 Task: Find connections with filter location Bijeljina with filter topic #futurewith filter profile language German with filter current company Fincare Small Finance Bank with filter school Tamilnadu College of Engineering with filter industry Abrasives and Nonmetallic Minerals Manufacturing with filter service category User Experience Design with filter keywords title Drafter
Action: Mouse moved to (433, 158)
Screenshot: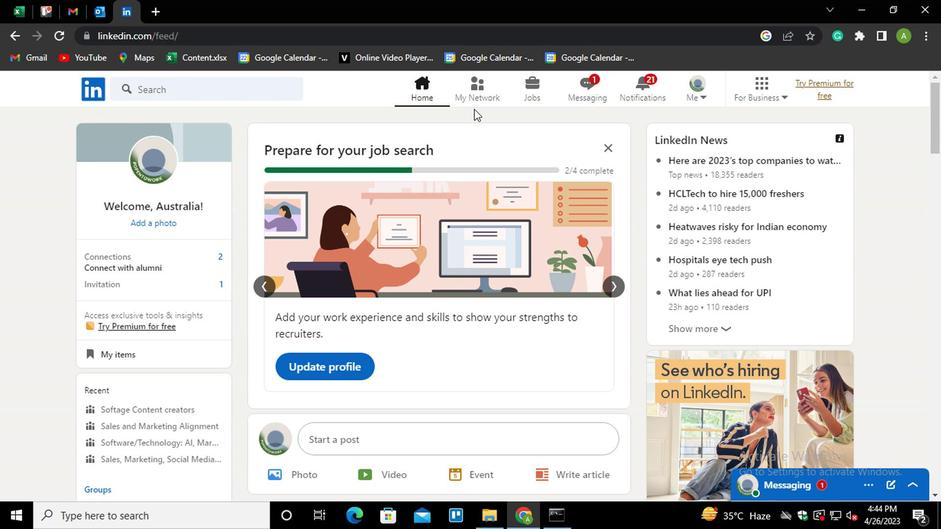 
Action: Mouse pressed left at (433, 158)
Screenshot: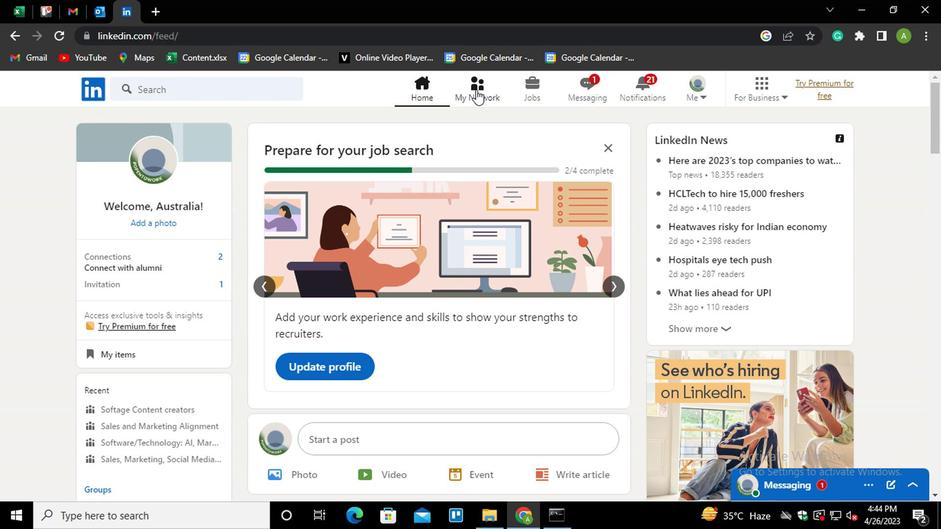 
Action: Mouse moved to (183, 210)
Screenshot: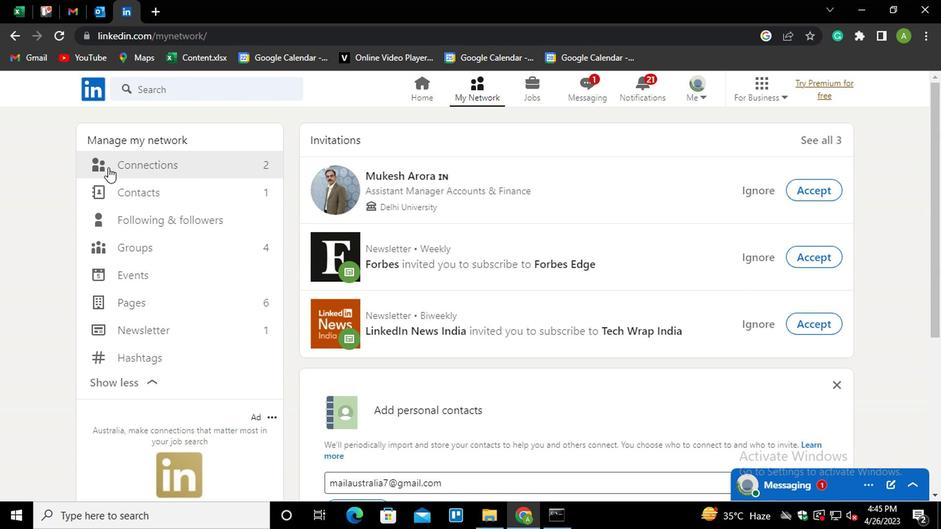 
Action: Mouse pressed left at (183, 210)
Screenshot: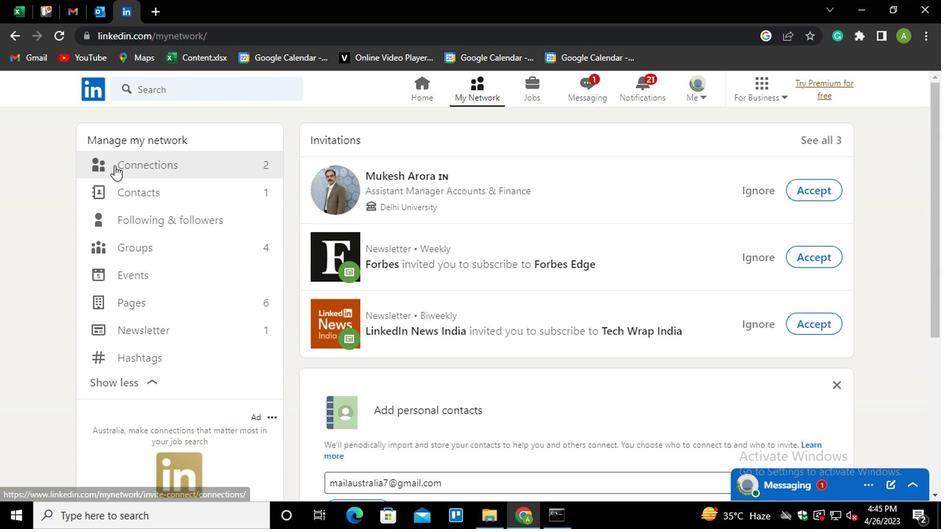 
Action: Mouse moved to (485, 212)
Screenshot: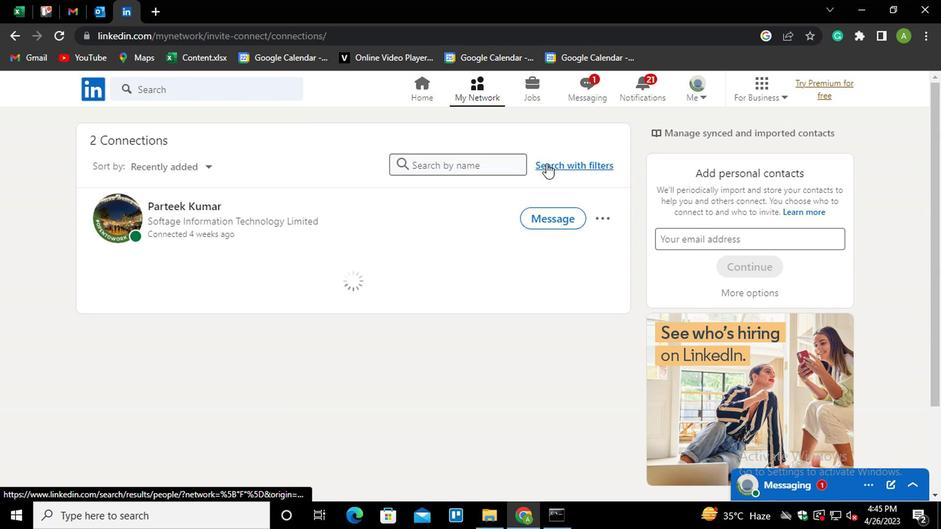 
Action: Mouse pressed left at (485, 212)
Screenshot: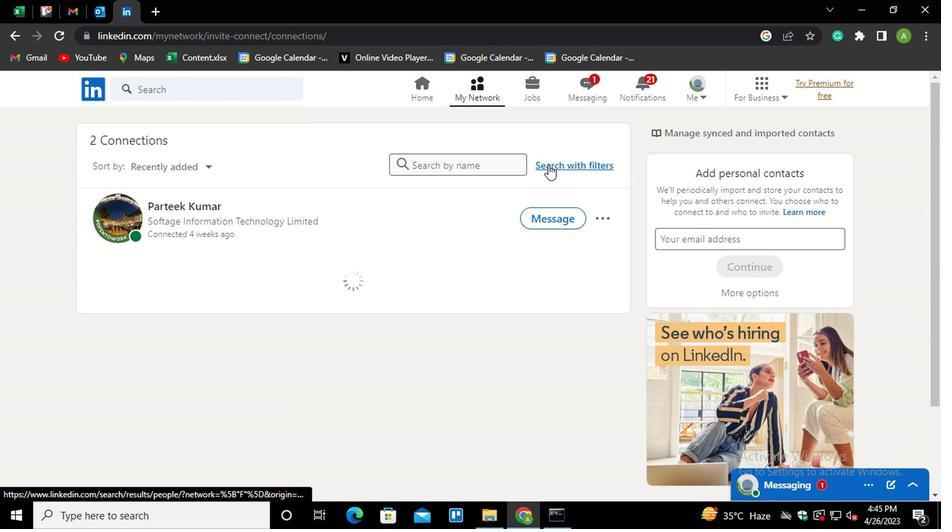
Action: Mouse moved to (425, 182)
Screenshot: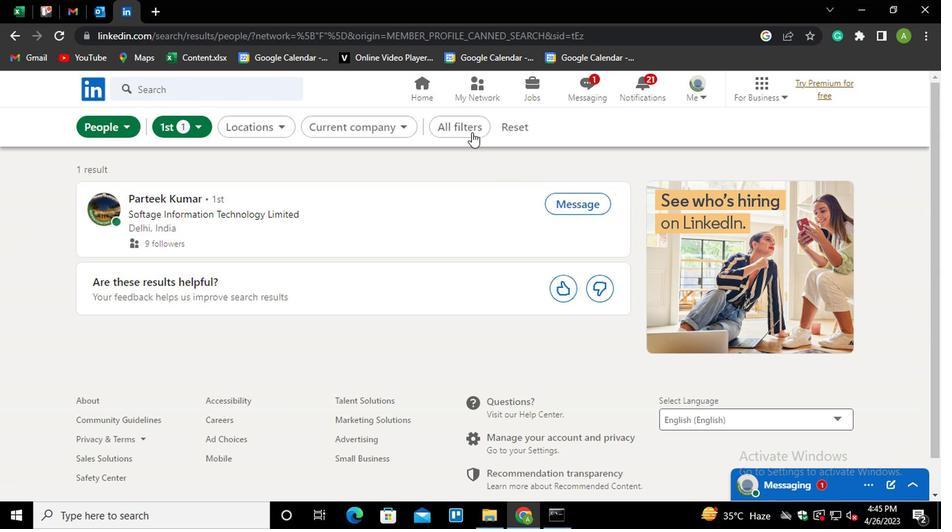 
Action: Mouse pressed left at (425, 182)
Screenshot: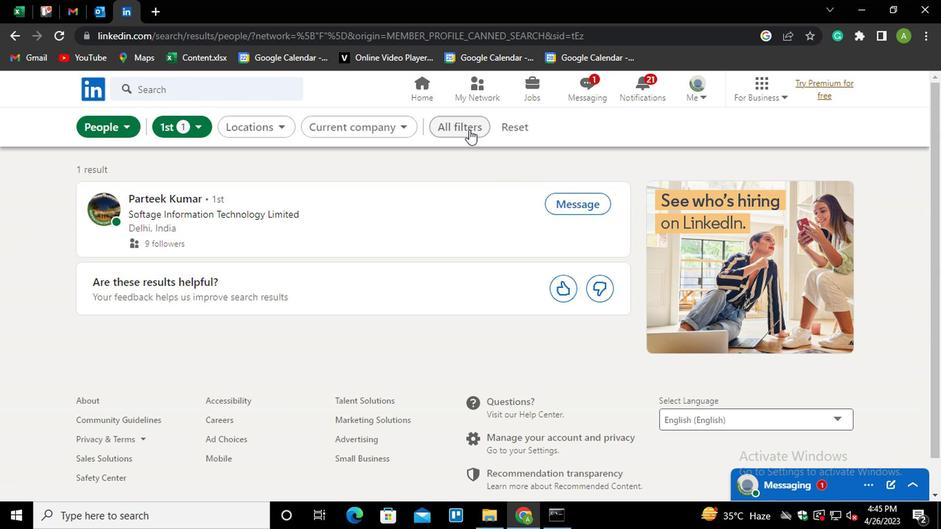
Action: Mouse moved to (606, 278)
Screenshot: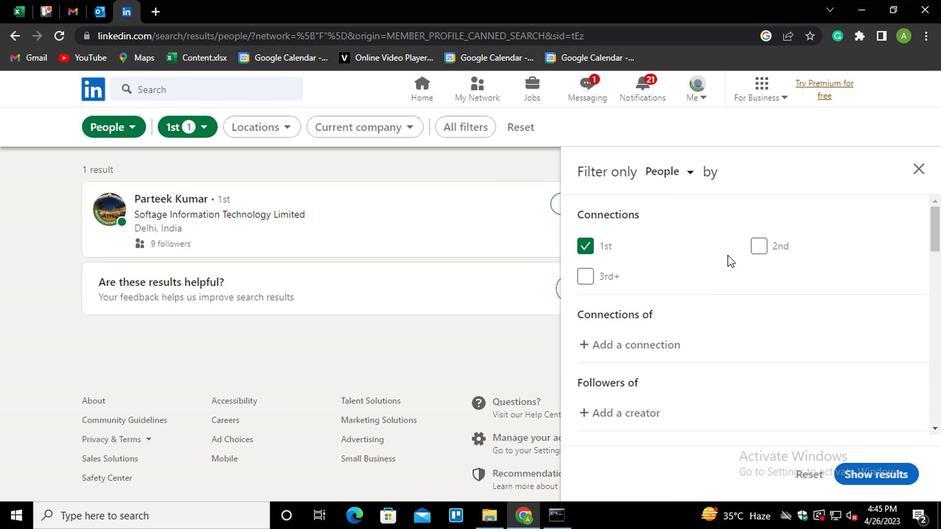 
Action: Mouse scrolled (606, 278) with delta (0, 0)
Screenshot: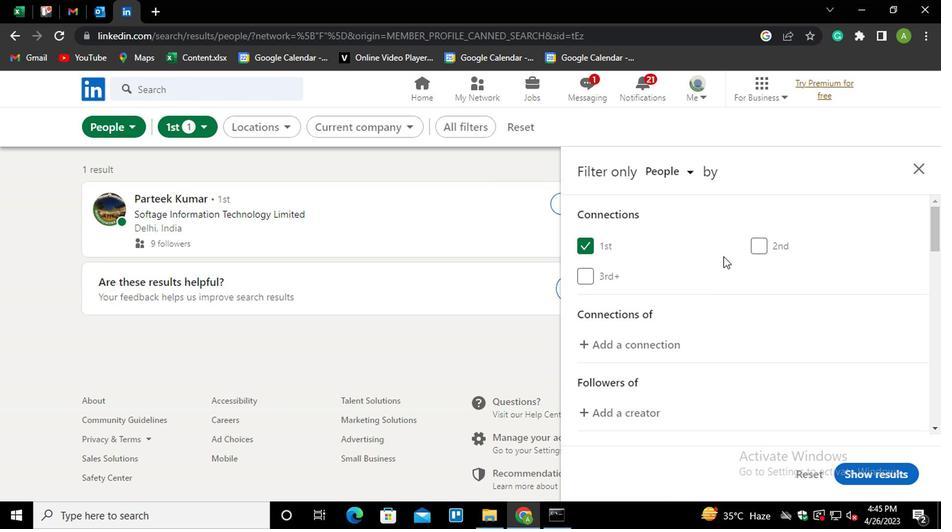 
Action: Mouse scrolled (606, 278) with delta (0, 0)
Screenshot: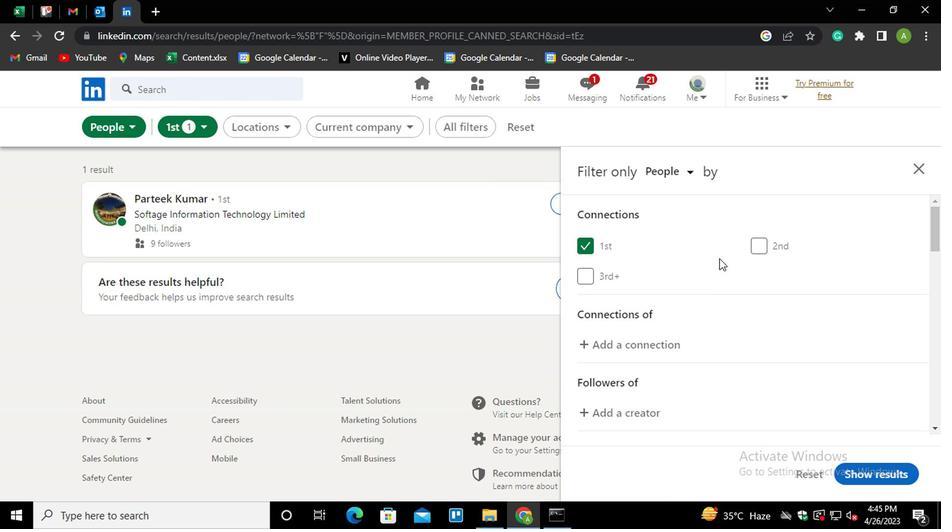 
Action: Mouse moved to (550, 294)
Screenshot: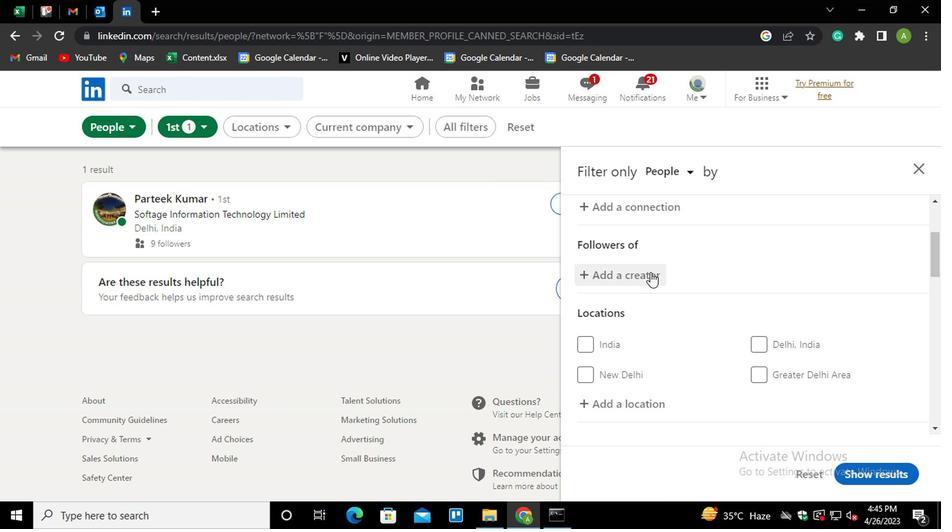
Action: Mouse scrolled (550, 294) with delta (0, 0)
Screenshot: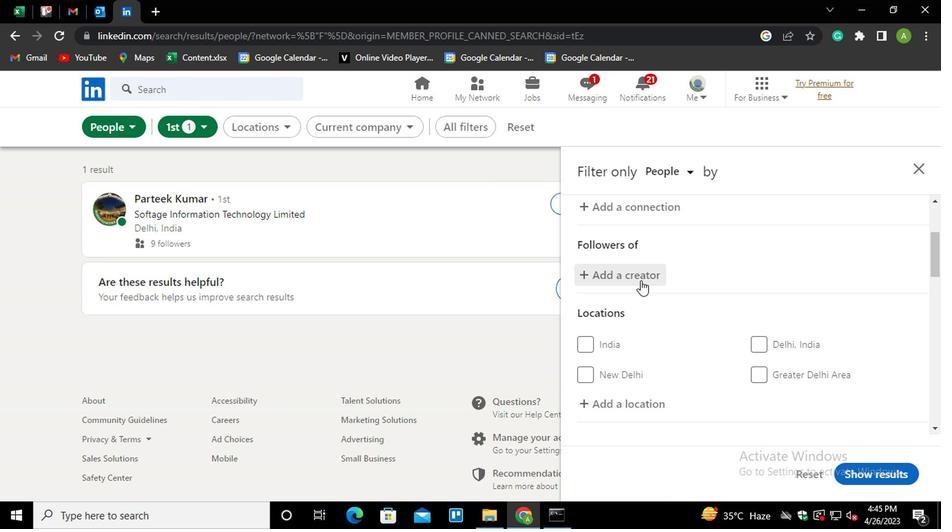 
Action: Mouse moved to (537, 335)
Screenshot: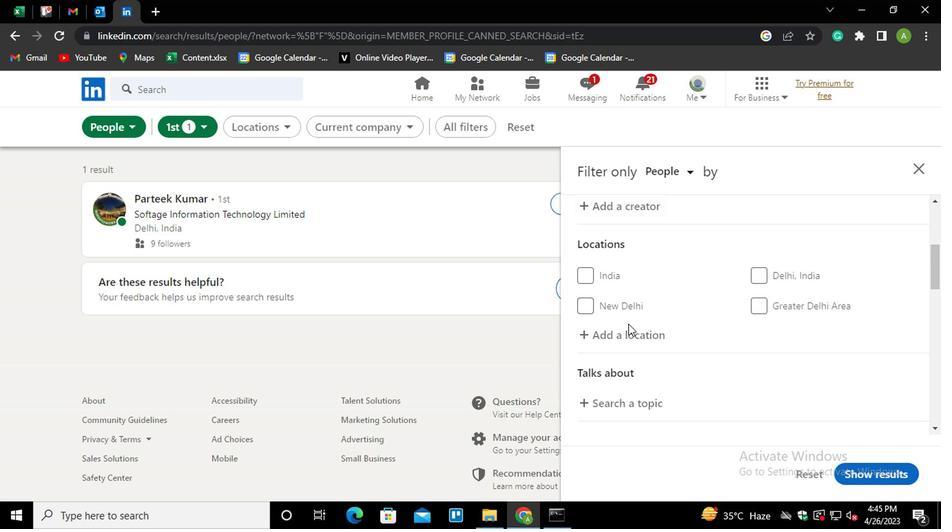 
Action: Mouse pressed left at (537, 335)
Screenshot: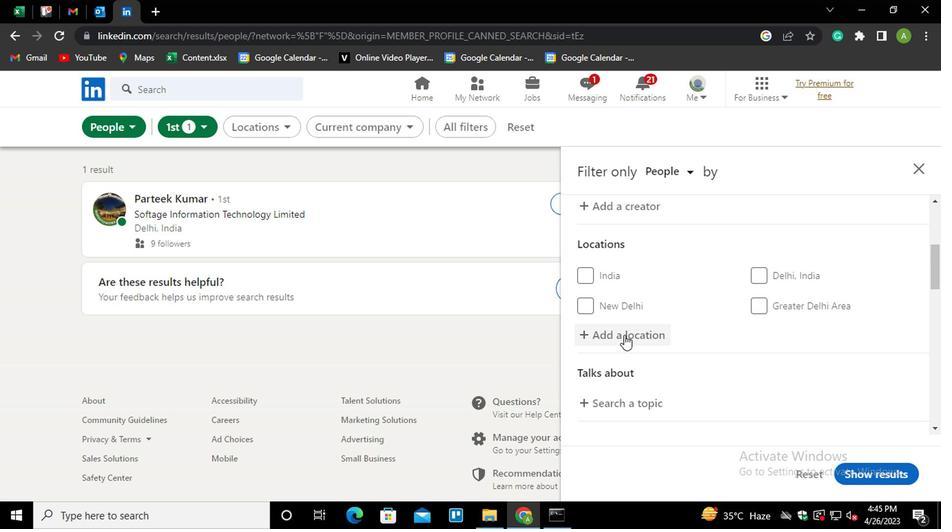 
Action: Mouse moved to (540, 334)
Screenshot: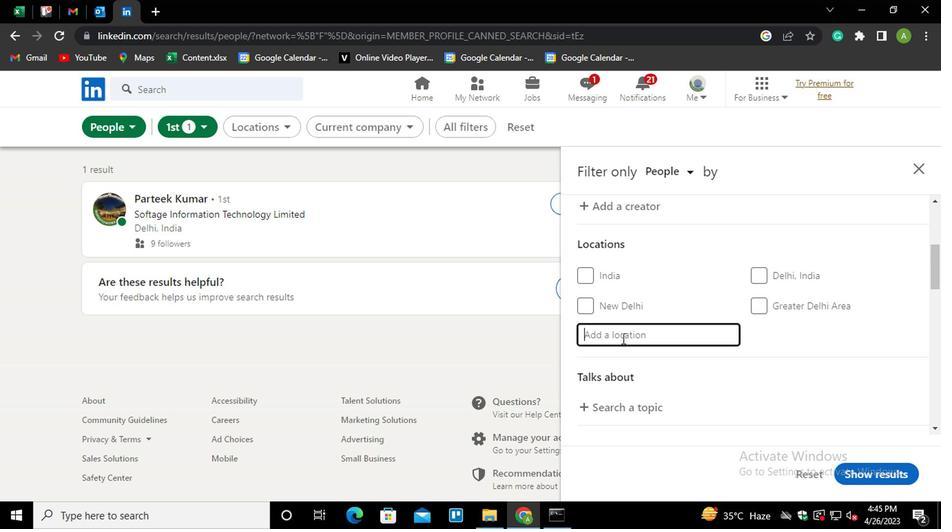 
Action: Mouse pressed left at (540, 334)
Screenshot: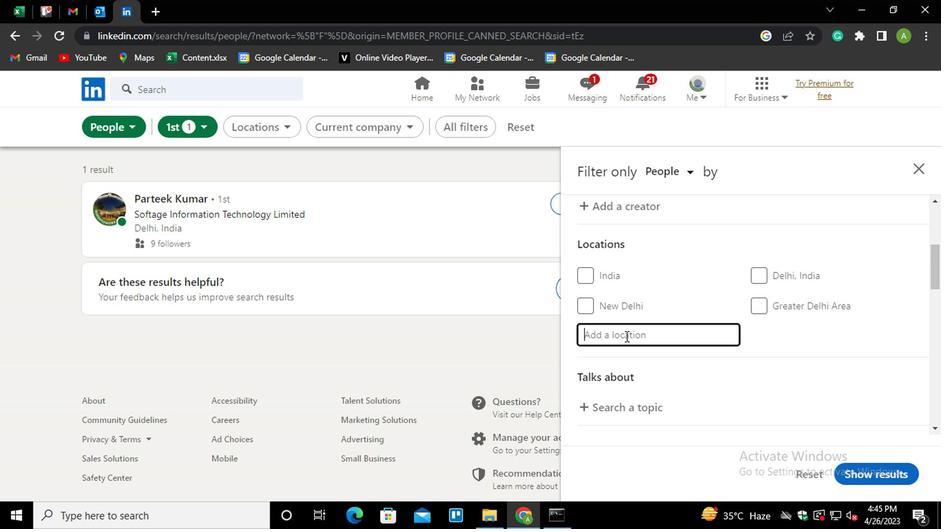 
Action: Key pressed <Key.shift><Key.shift><Key.shift><Key.shift><Key.shift><Key.shift><Key.shift><Key.shift>BIJELJINA<Key.down><Key.enter>
Screenshot: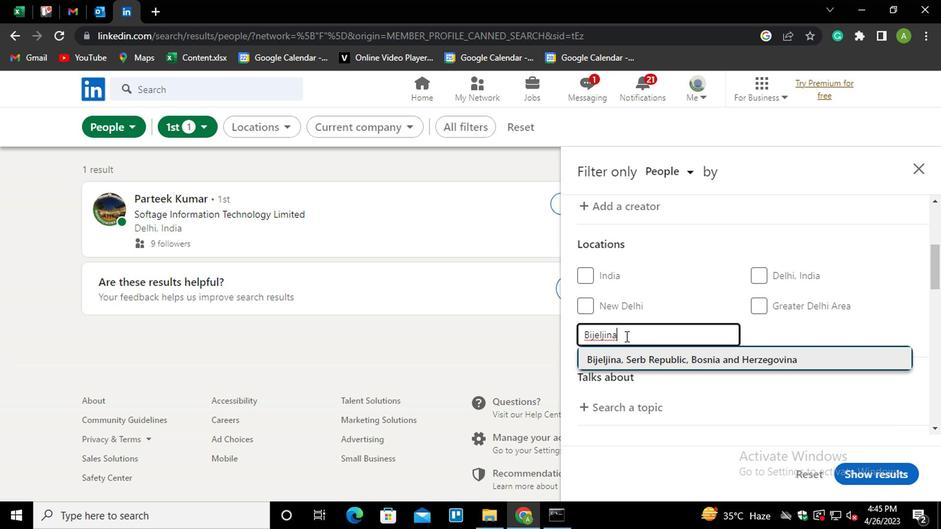
Action: Mouse moved to (556, 336)
Screenshot: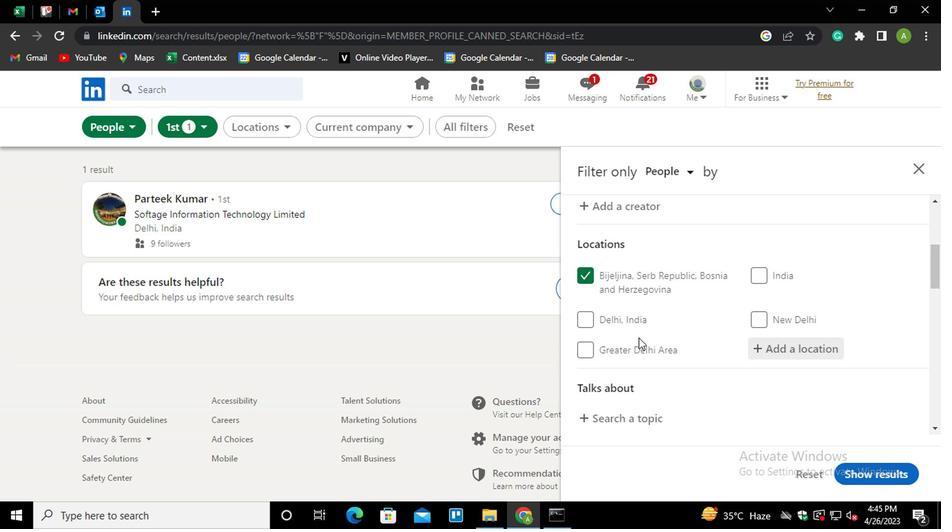 
Action: Mouse scrolled (556, 335) with delta (0, 0)
Screenshot: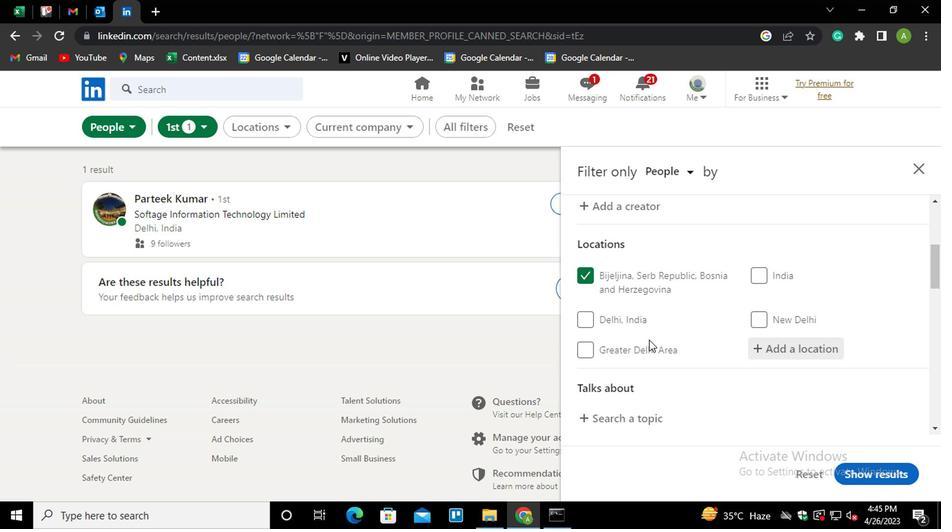 
Action: Mouse scrolled (556, 335) with delta (0, 0)
Screenshot: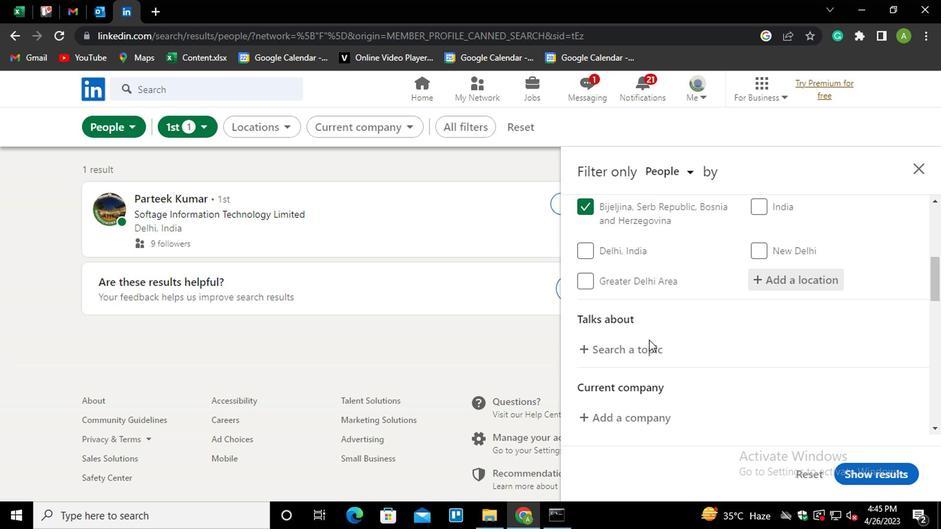 
Action: Mouse moved to (550, 297)
Screenshot: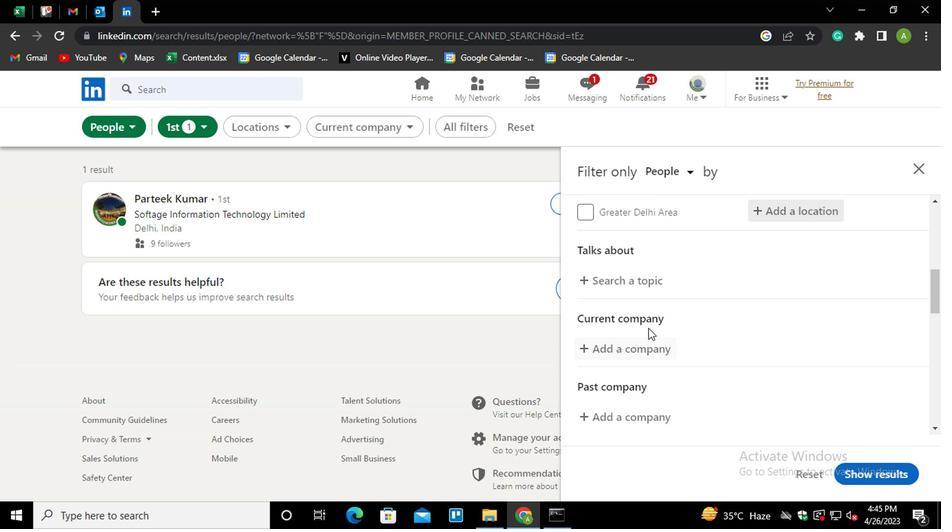 
Action: Mouse pressed left at (550, 297)
Screenshot: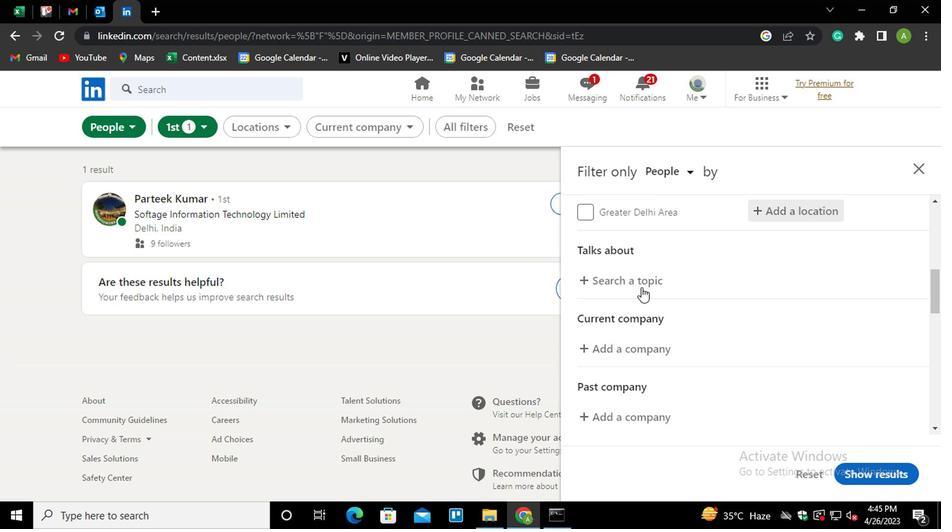 
Action: Mouse moved to (551, 296)
Screenshot: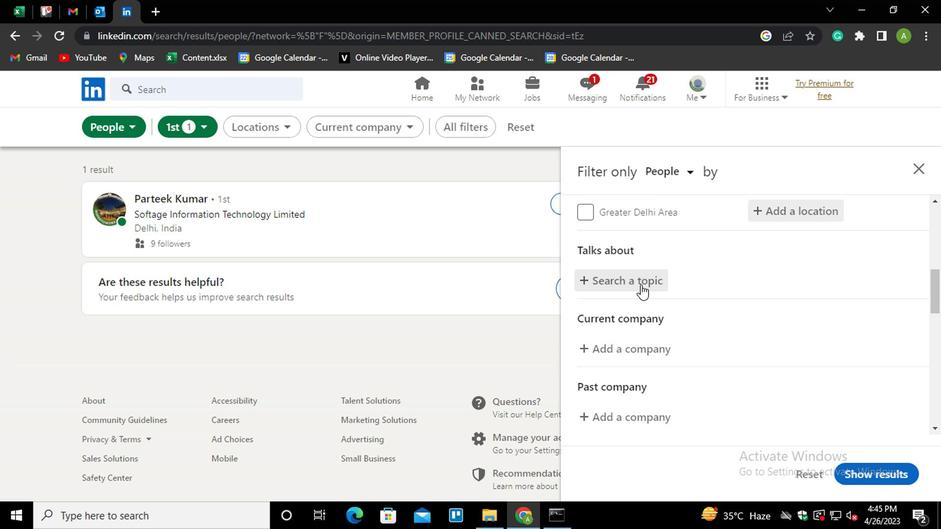 
Action: Key pressed <Key.shift>#FUTURE
Screenshot: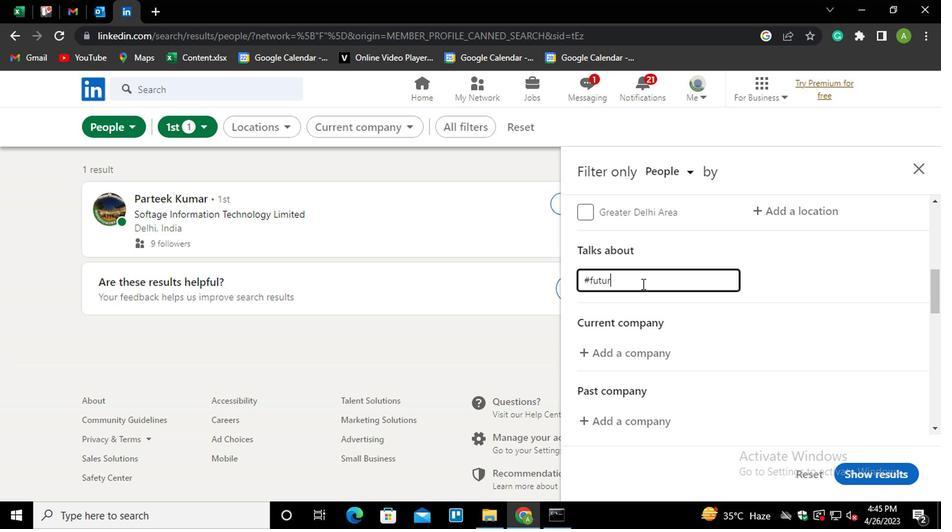 
Action: Mouse moved to (673, 290)
Screenshot: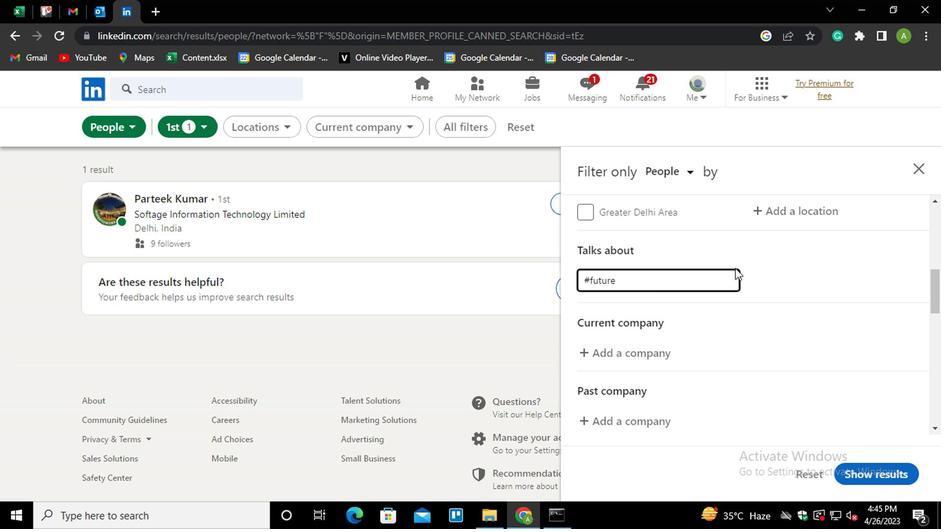 
Action: Mouse pressed left at (673, 290)
Screenshot: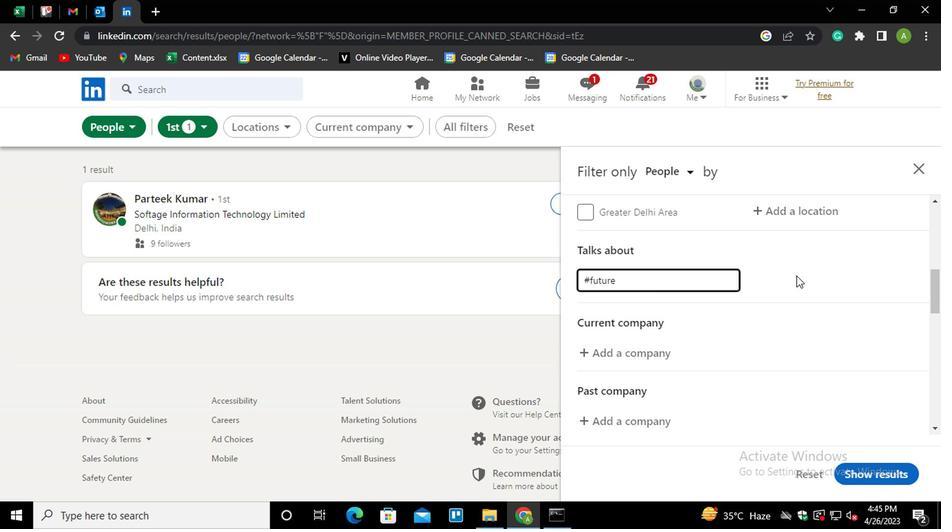 
Action: Mouse moved to (673, 290)
Screenshot: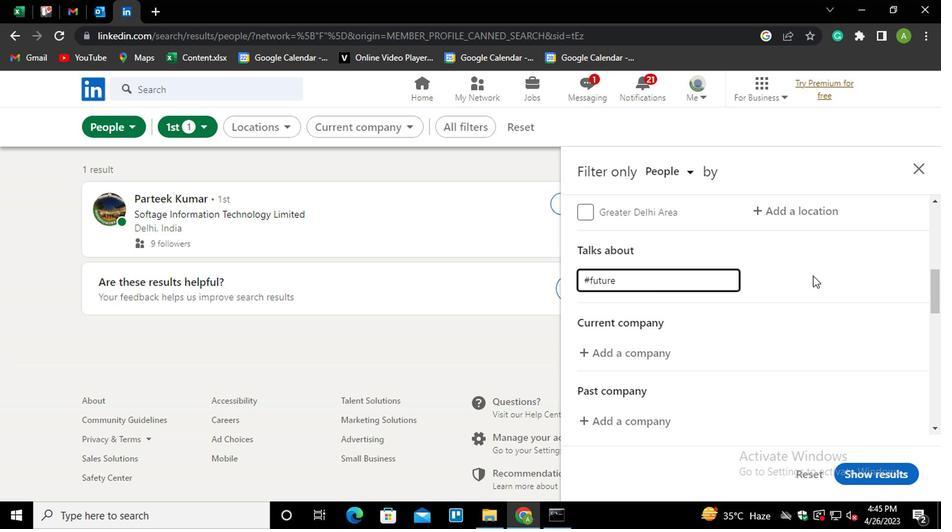 
Action: Mouse scrolled (673, 290) with delta (0, 0)
Screenshot: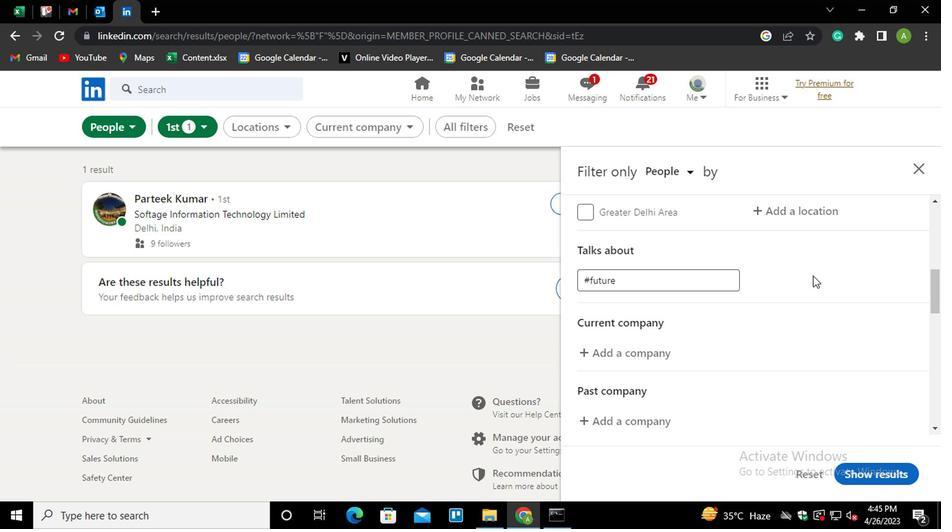 
Action: Mouse moved to (557, 299)
Screenshot: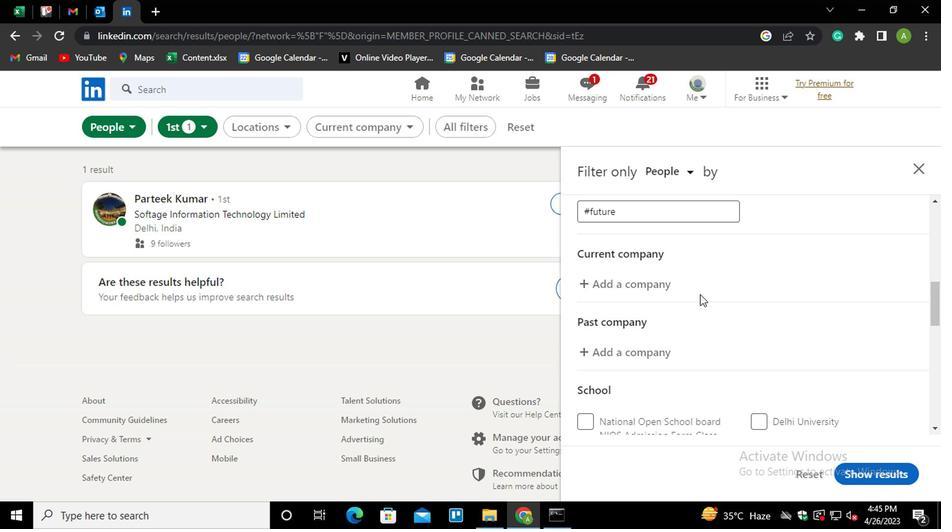 
Action: Mouse pressed left at (557, 299)
Screenshot: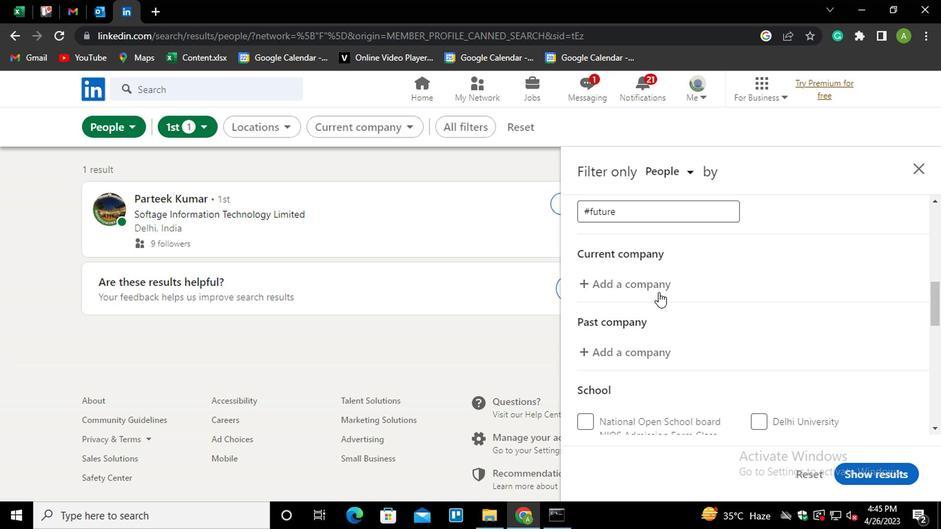 
Action: Key pressed <Key.shift>FINCARE<Key.down><Key.enter>
Screenshot: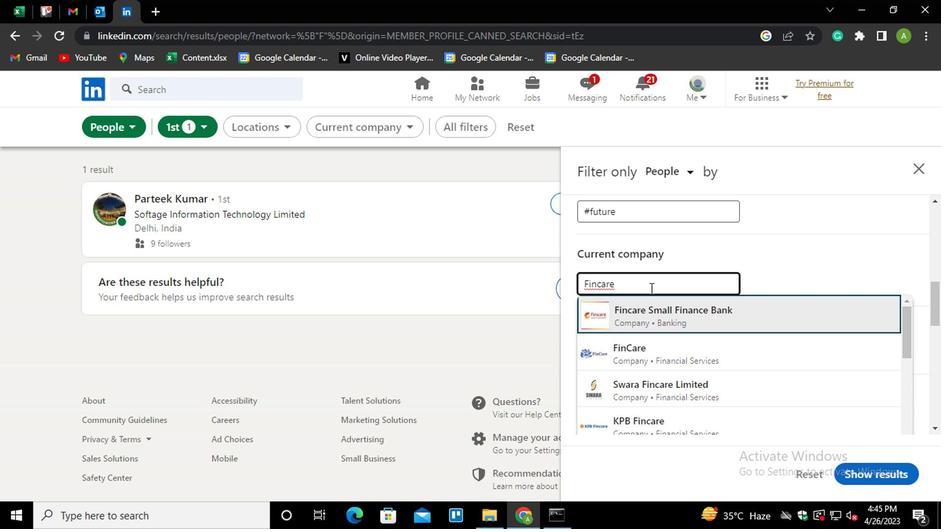 
Action: Mouse scrolled (557, 299) with delta (0, 0)
Screenshot: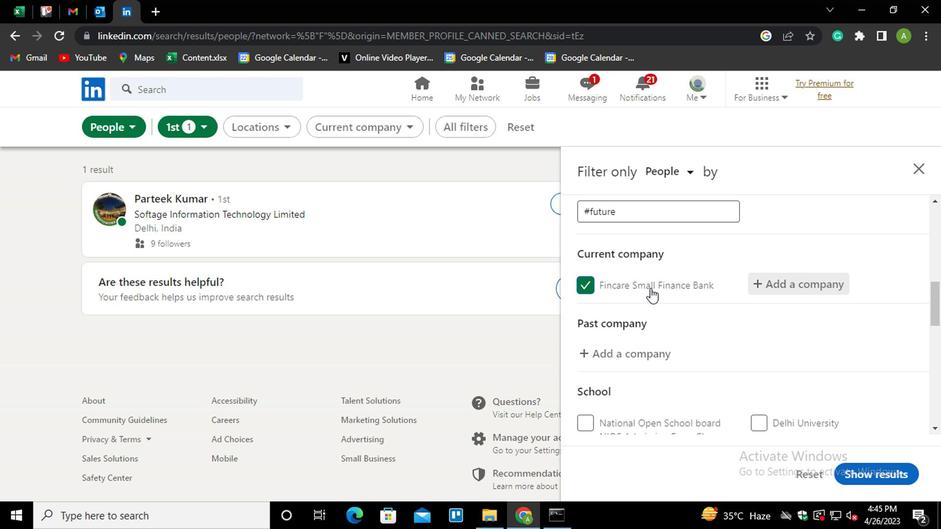 
Action: Mouse scrolled (557, 299) with delta (0, 0)
Screenshot: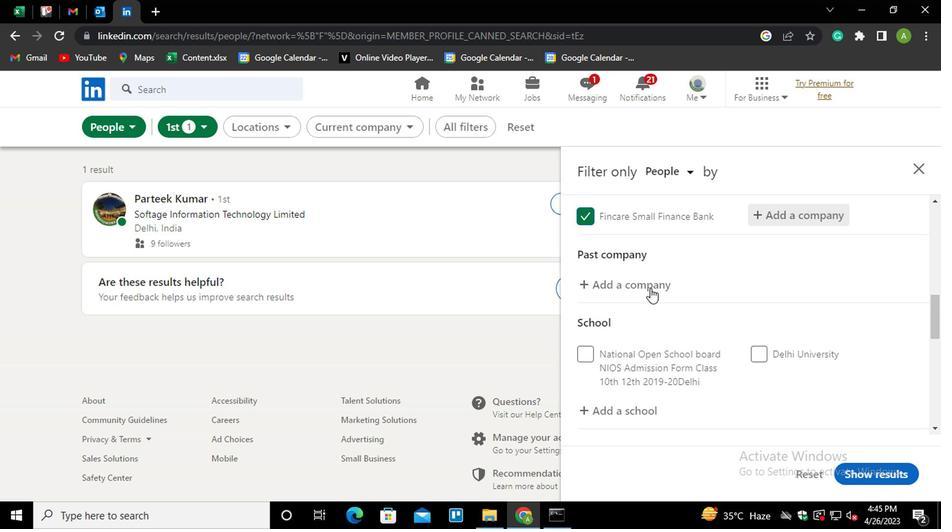 
Action: Mouse moved to (542, 335)
Screenshot: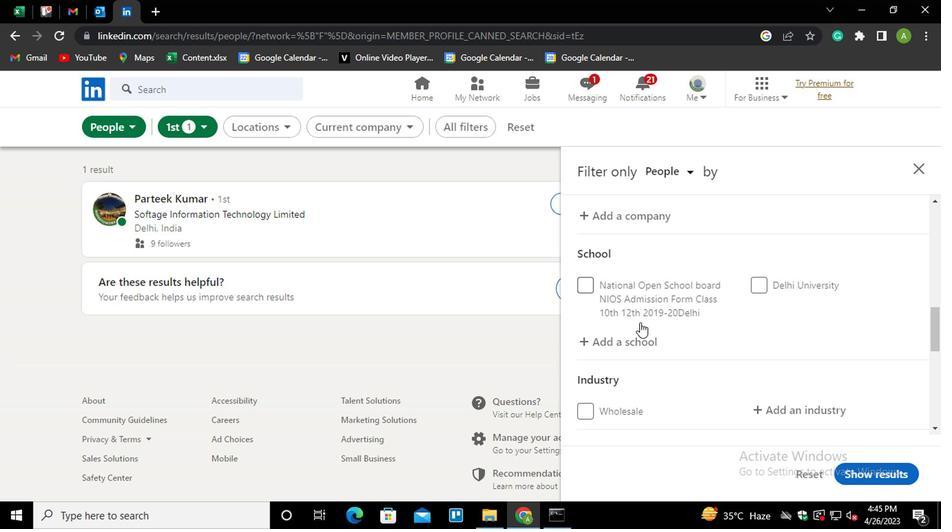 
Action: Mouse pressed left at (542, 335)
Screenshot: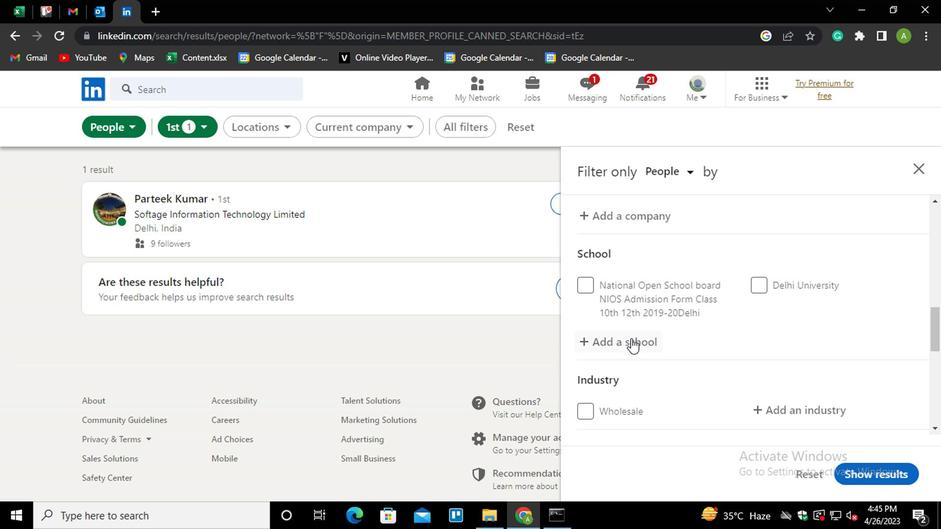 
Action: Mouse moved to (550, 337)
Screenshot: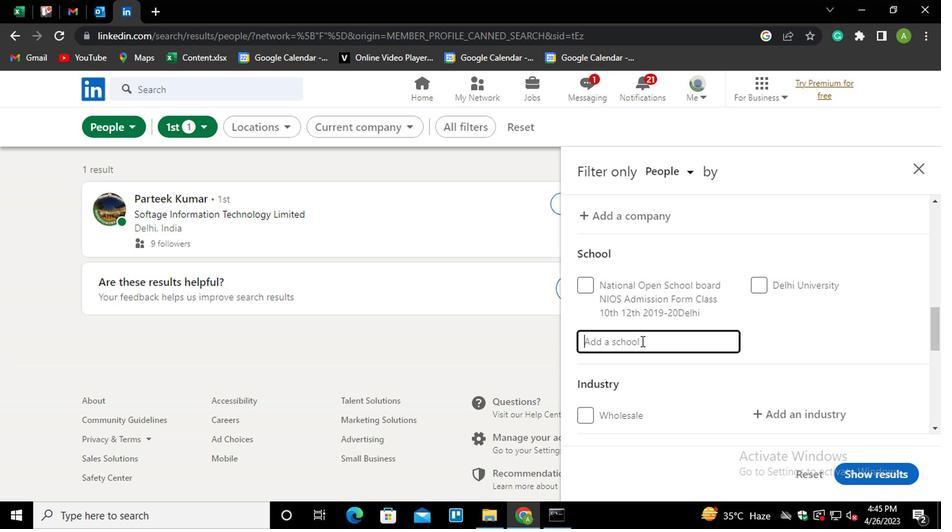 
Action: Mouse pressed left at (550, 337)
Screenshot: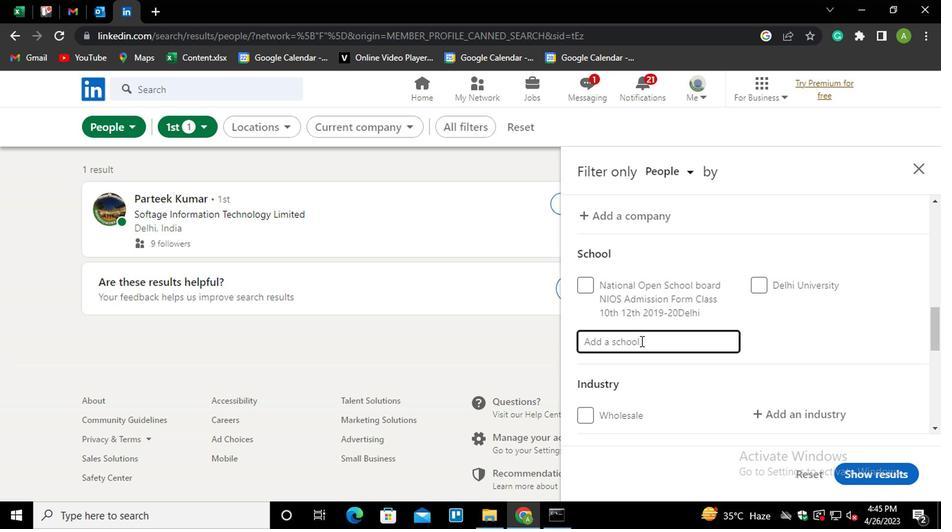 
Action: Mouse moved to (548, 337)
Screenshot: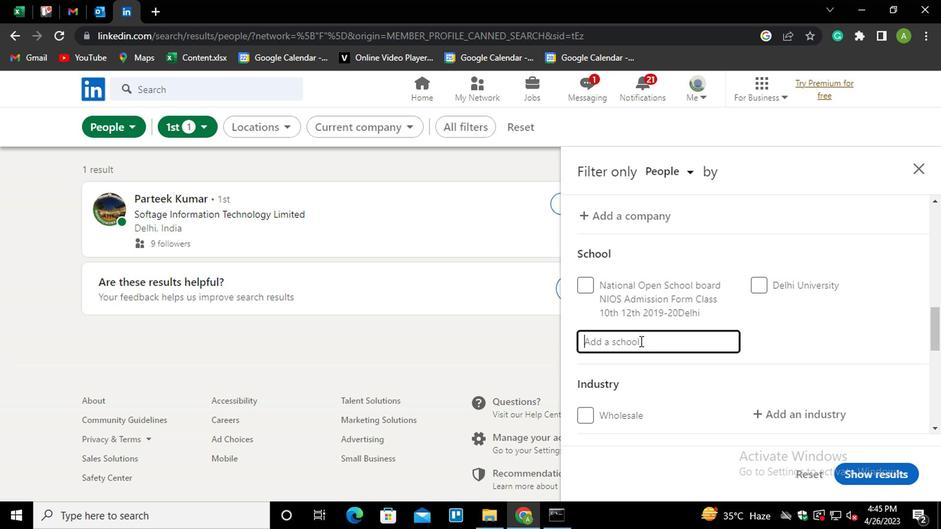 
Action: Key pressed <Key.shift>TAMILNADU<Key.down><Key.enter>
Screenshot: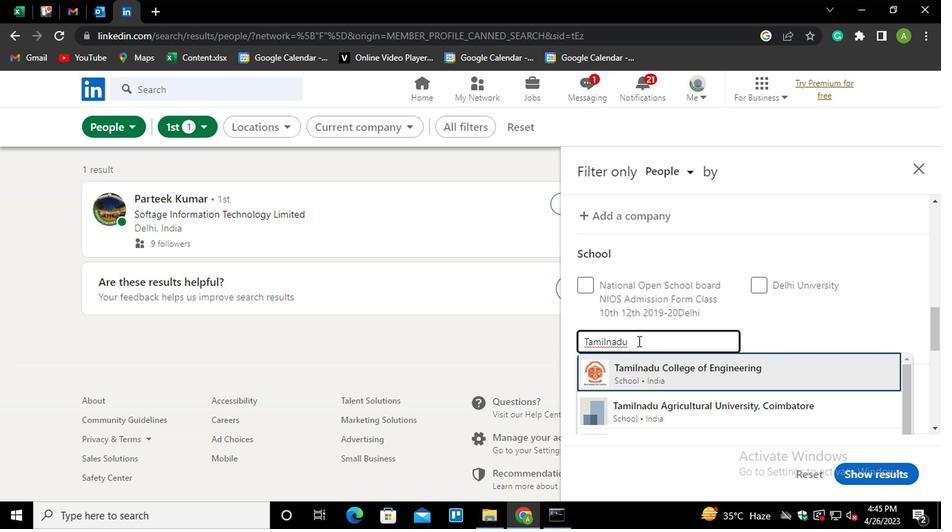 
Action: Mouse moved to (622, 301)
Screenshot: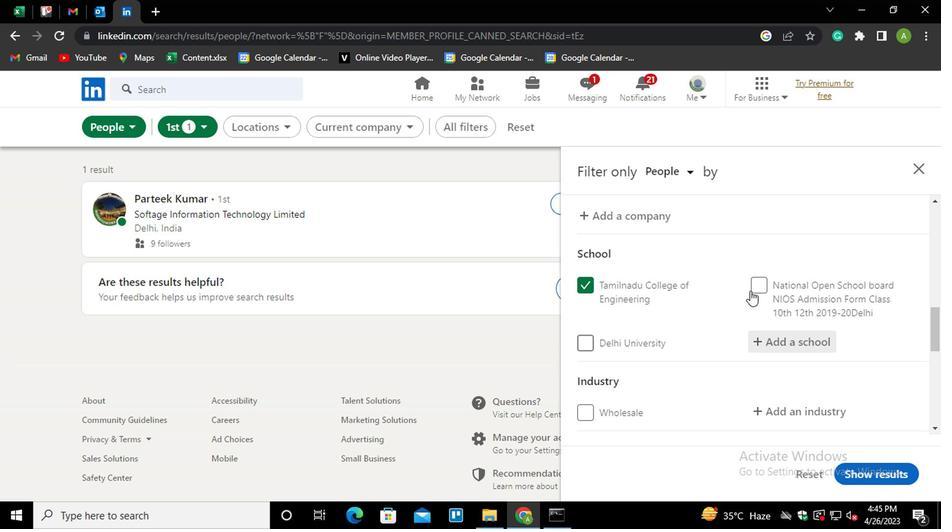 
Action: Mouse scrolled (622, 300) with delta (0, 0)
Screenshot: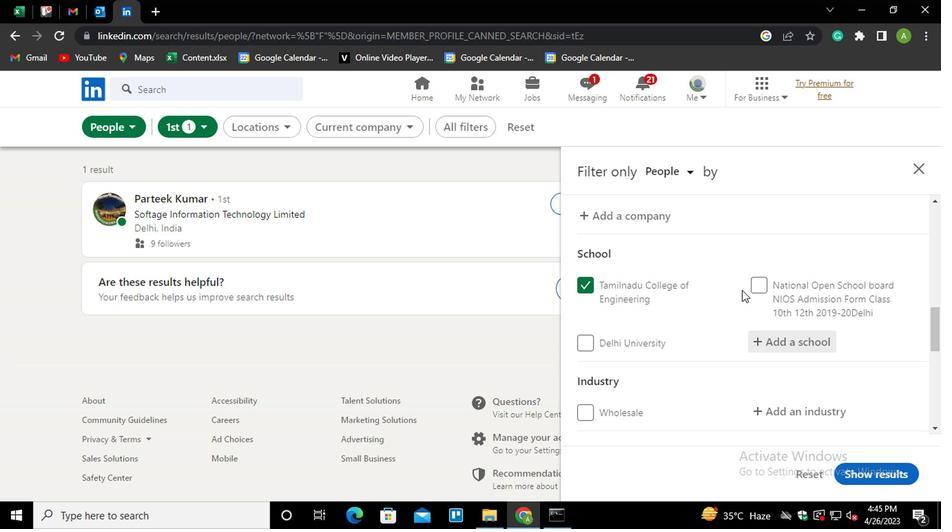 
Action: Mouse moved to (666, 338)
Screenshot: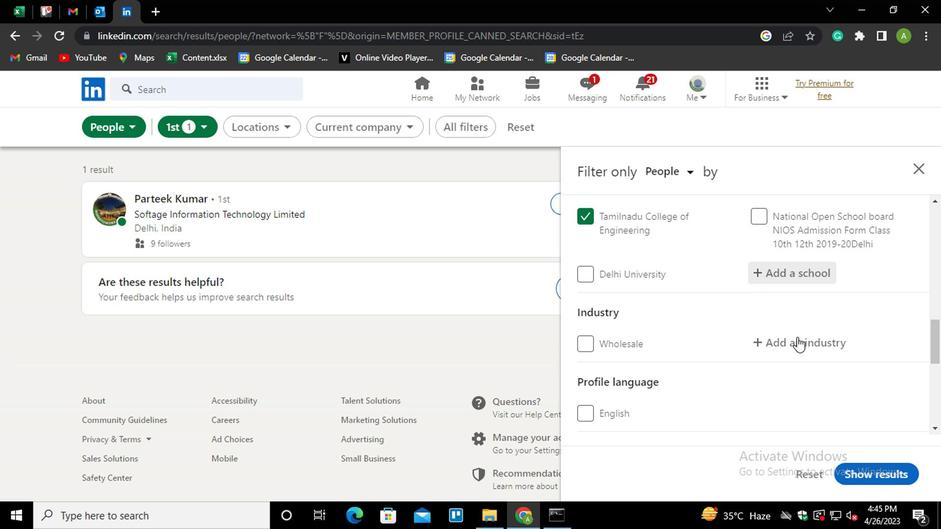 
Action: Mouse pressed left at (666, 338)
Screenshot: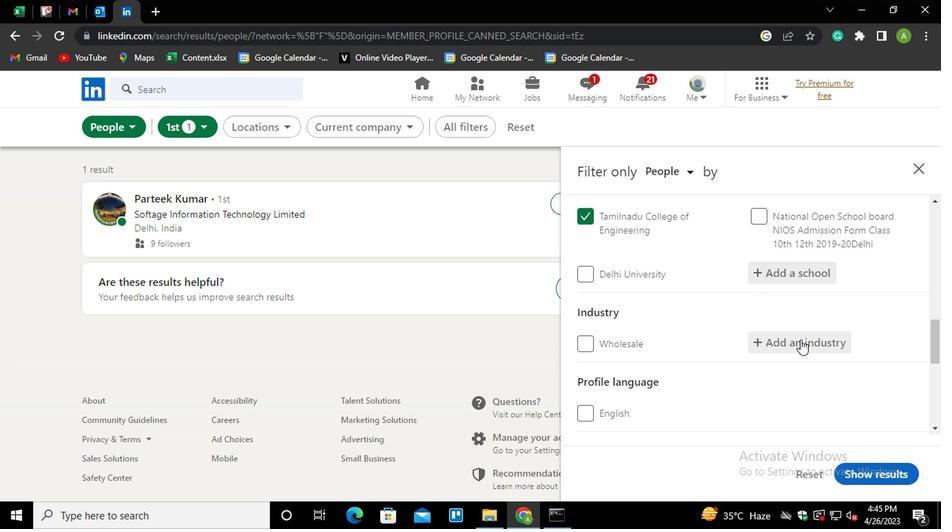 
Action: Mouse moved to (660, 337)
Screenshot: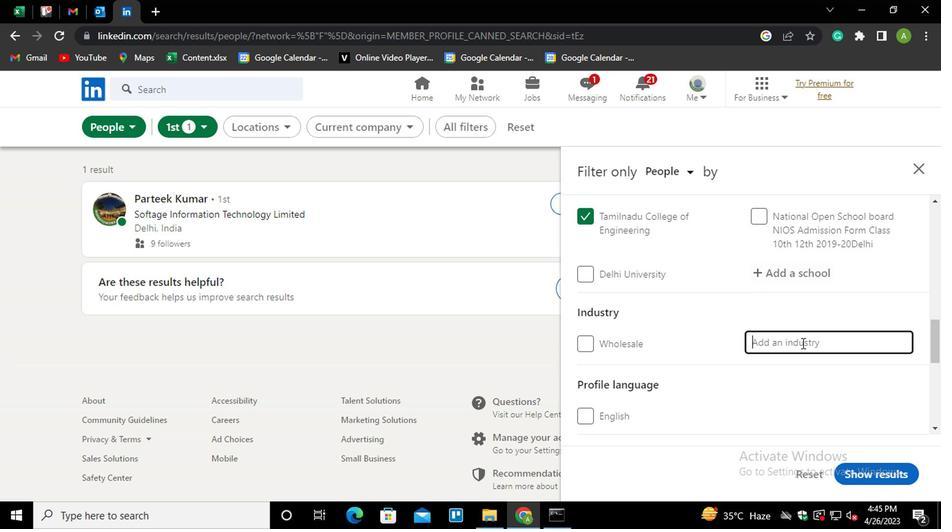 
Action: Mouse pressed left at (660, 337)
Screenshot: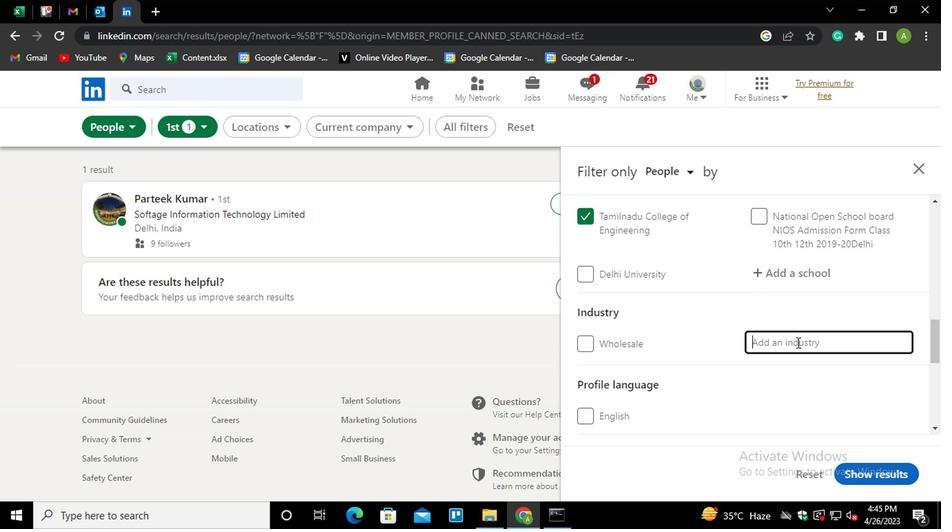 
Action: Key pressed <Key.shift>ABR
Screenshot: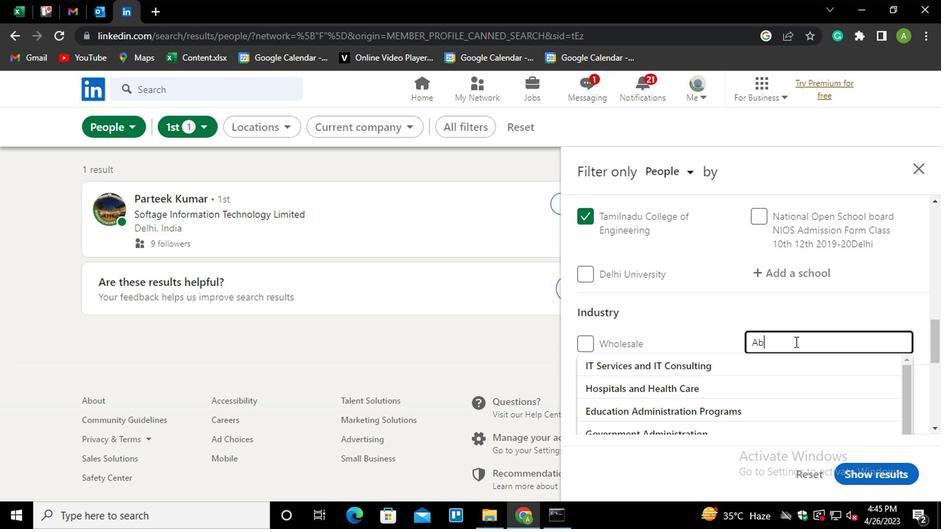 
Action: Mouse moved to (660, 337)
Screenshot: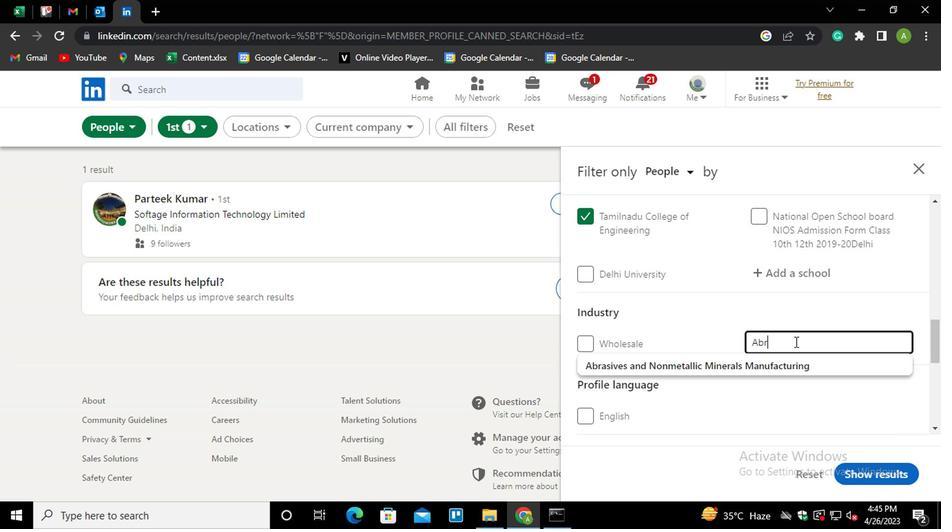 
Action: Key pressed ASIVES
Screenshot: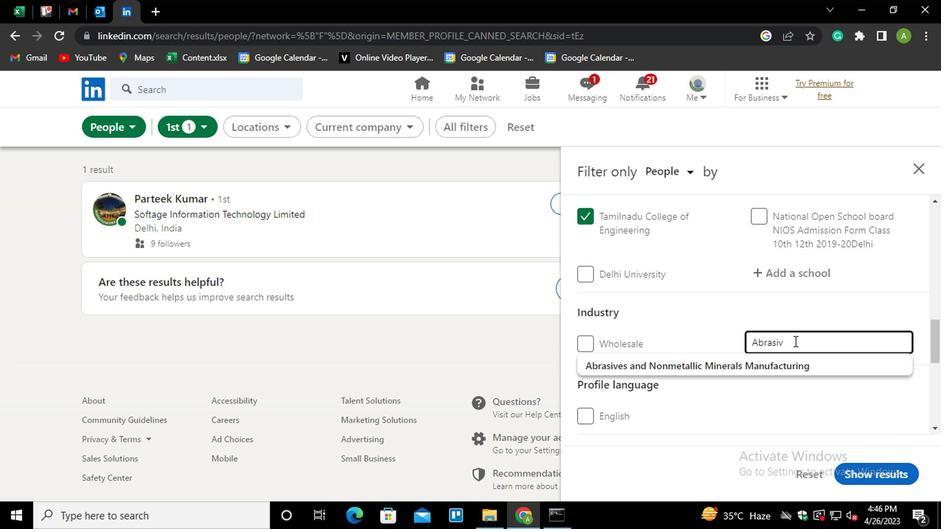 
Action: Mouse moved to (648, 354)
Screenshot: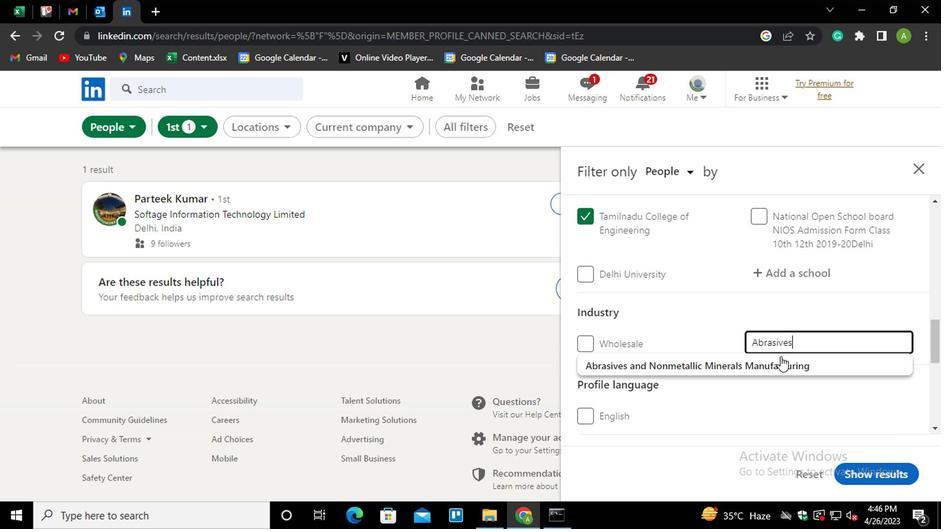 
Action: Mouse pressed left at (648, 354)
Screenshot: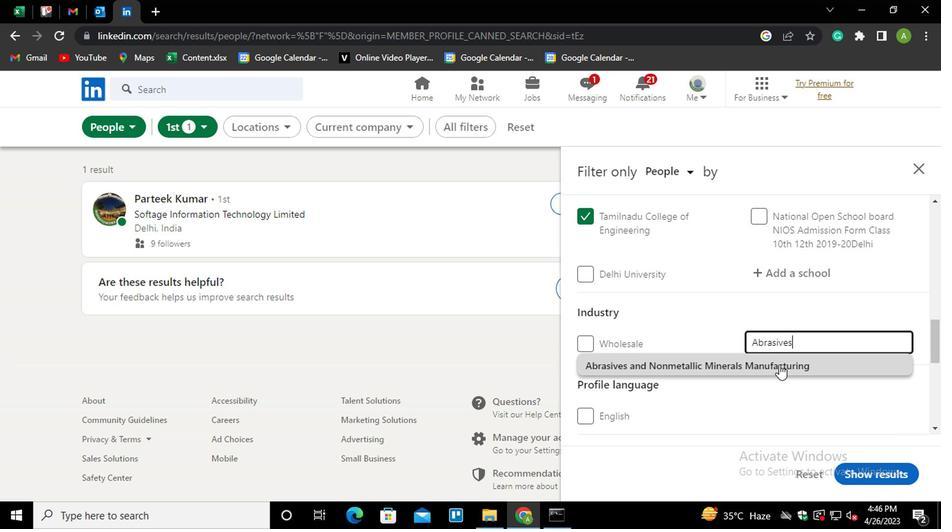 
Action: Mouse scrolled (648, 353) with delta (0, 0)
Screenshot: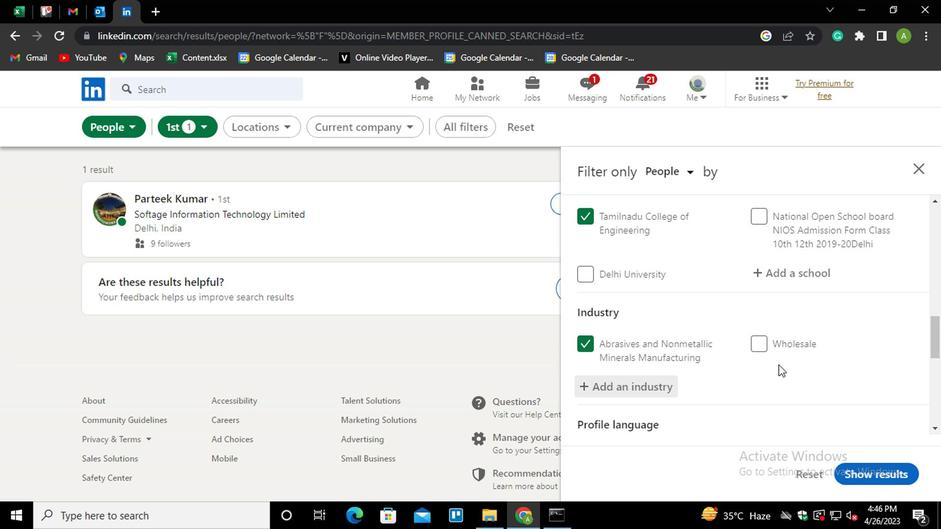
Action: Mouse scrolled (648, 353) with delta (0, 0)
Screenshot: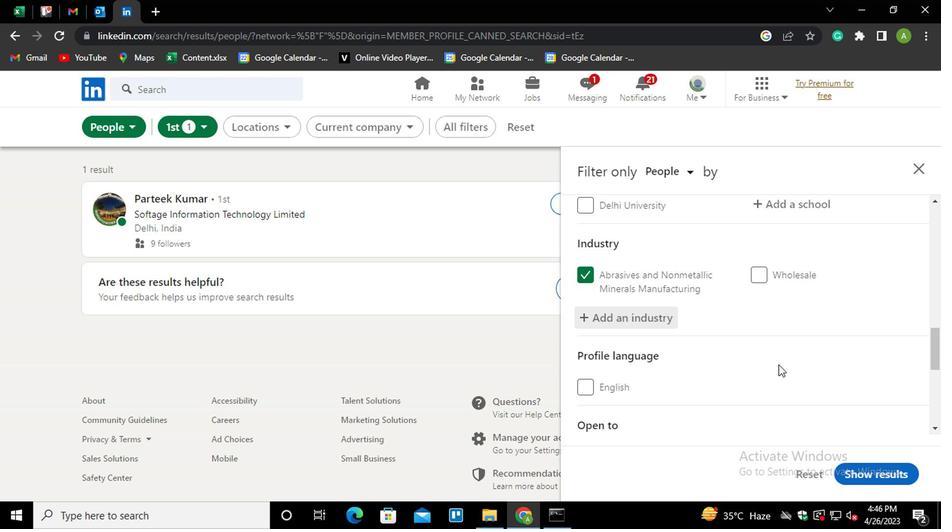 
Action: Mouse moved to (639, 354)
Screenshot: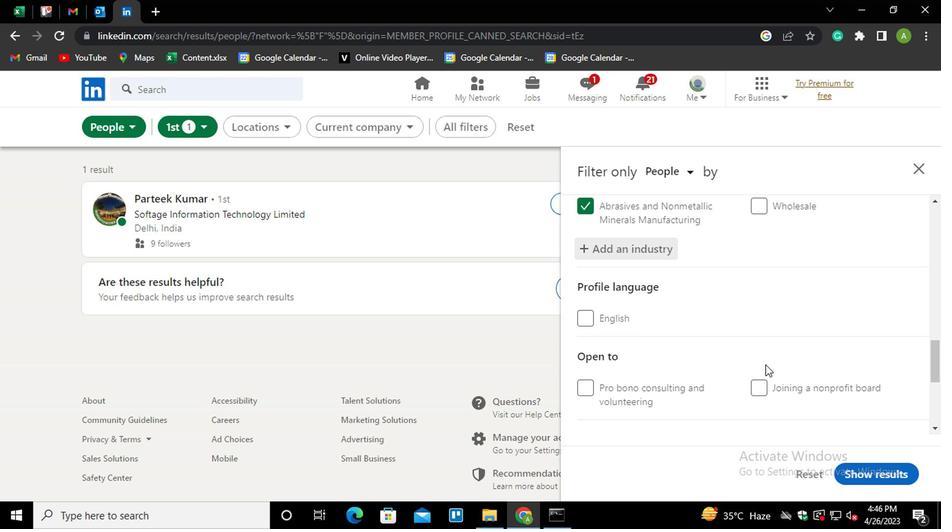 
Action: Mouse scrolled (639, 354) with delta (0, 0)
Screenshot: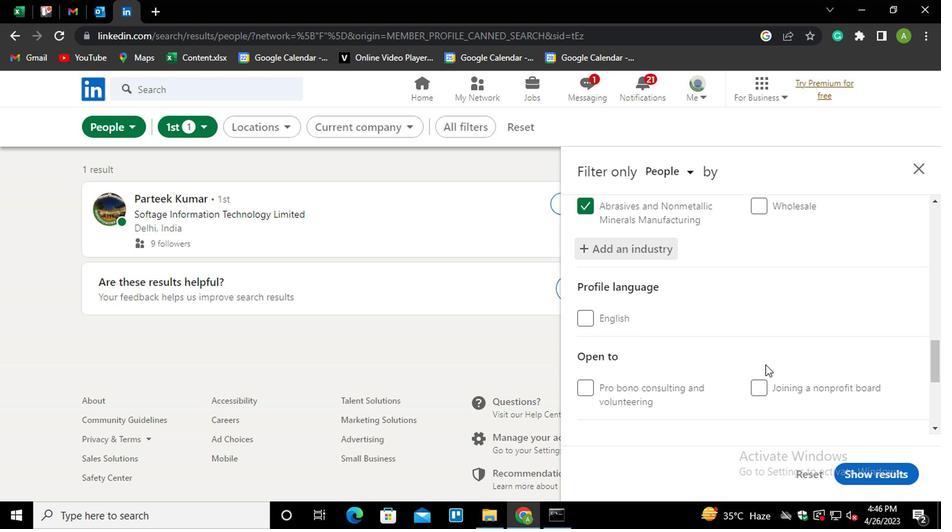 
Action: Mouse moved to (597, 350)
Screenshot: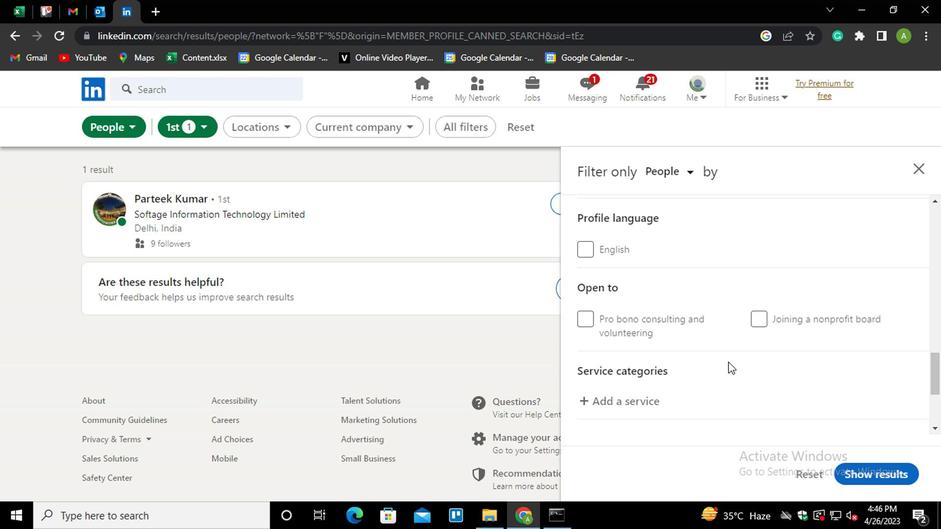 
Action: Mouse scrolled (597, 350) with delta (0, 0)
Screenshot: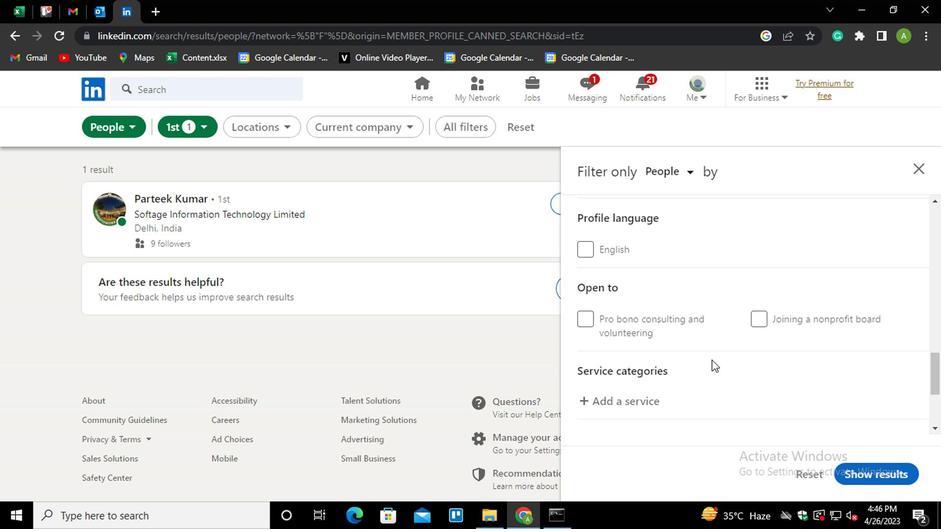 
Action: Mouse moved to (547, 333)
Screenshot: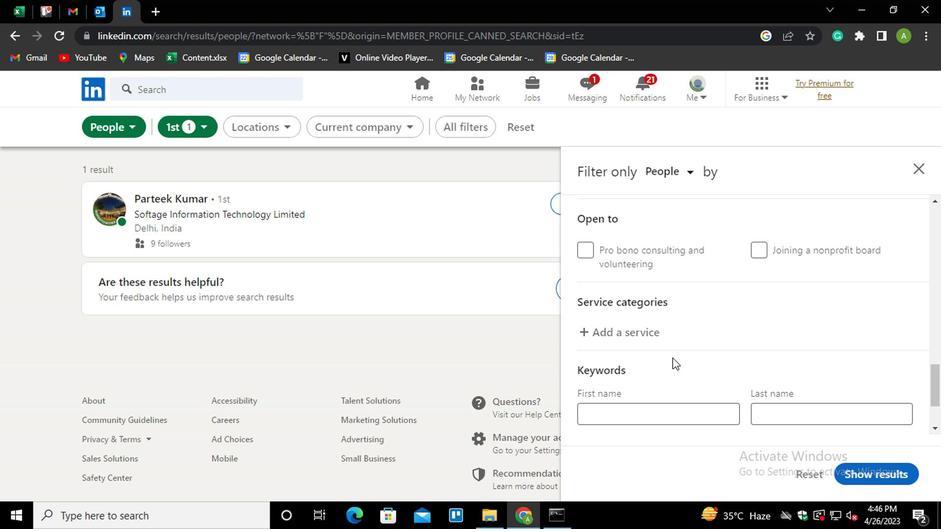 
Action: Mouse pressed left at (547, 333)
Screenshot: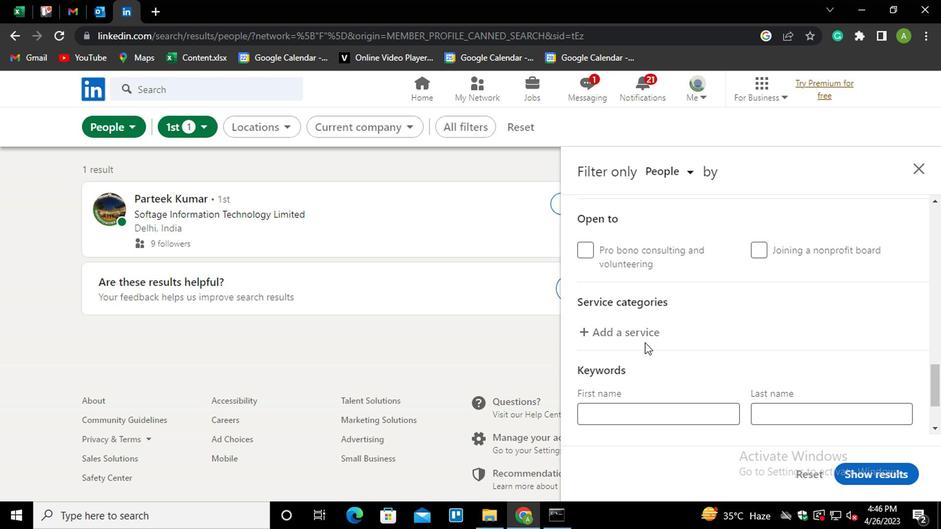
Action: Mouse moved to (550, 331)
Screenshot: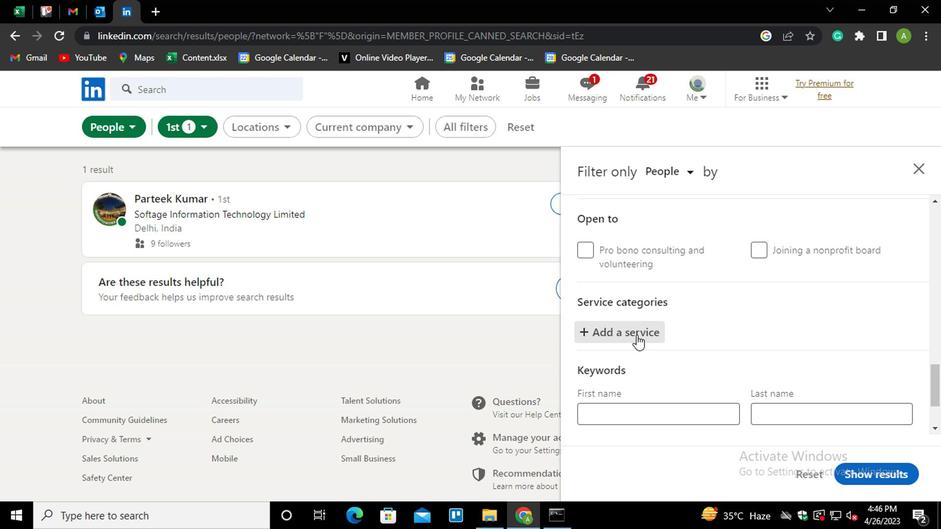 
Action: Mouse pressed left at (550, 331)
Screenshot: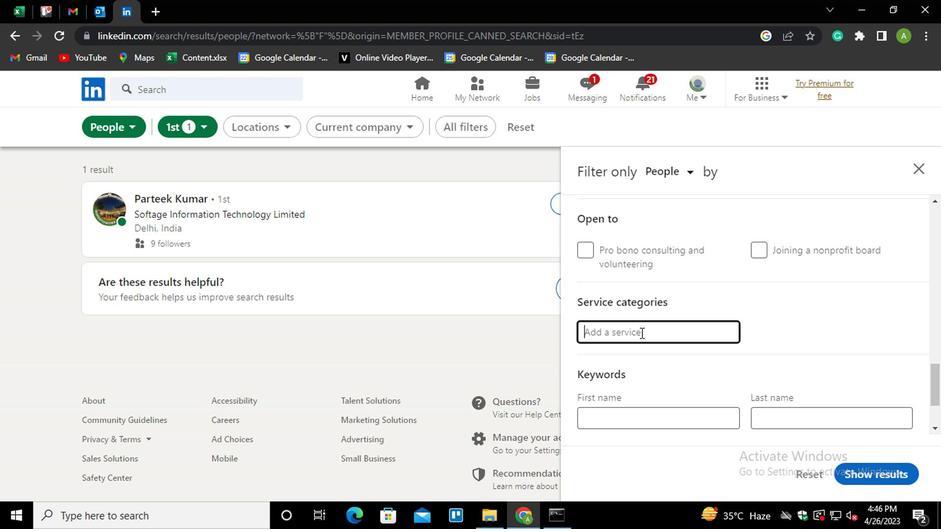 
Action: Key pressed <Key.shift><Key.shift><Key.shift><Key.shift><Key.shift><Key.shift><Key.shift><Key.shift><Key.shift><Key.shift>USER<Key.down><Key.enter>
Screenshot: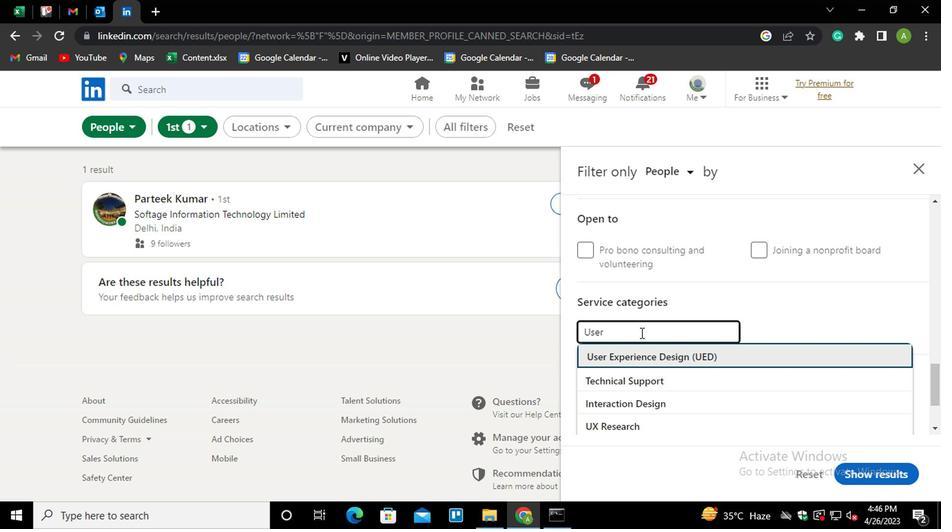 
Action: Mouse scrolled (550, 331) with delta (0, 0)
Screenshot: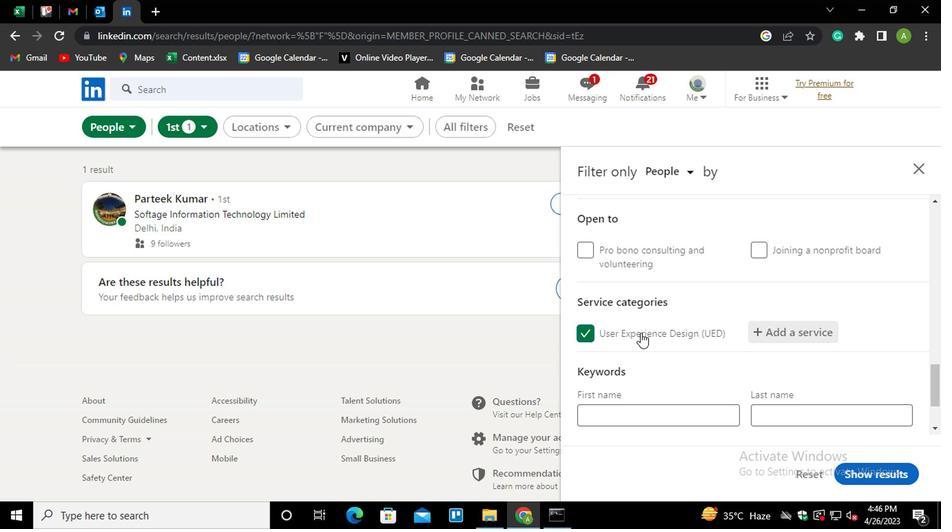 
Action: Mouse scrolled (550, 331) with delta (0, 0)
Screenshot: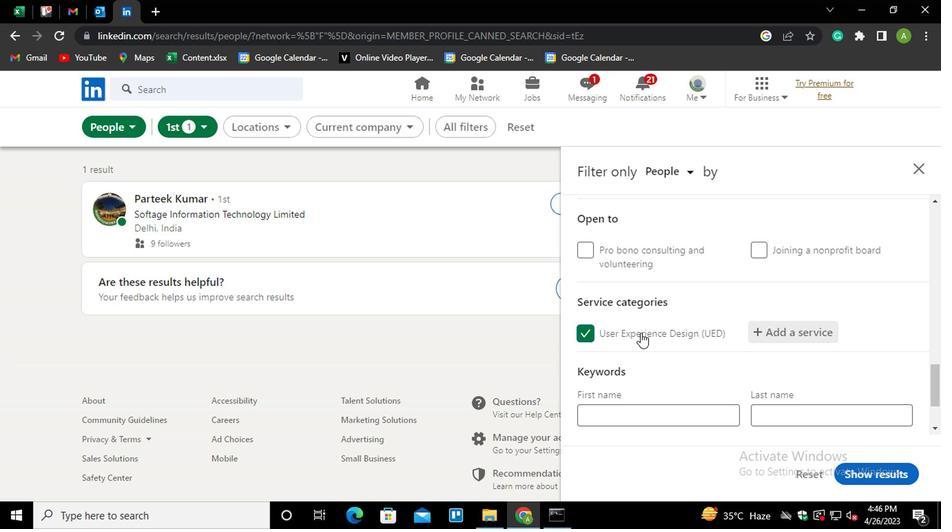
Action: Mouse scrolled (550, 331) with delta (0, 0)
Screenshot: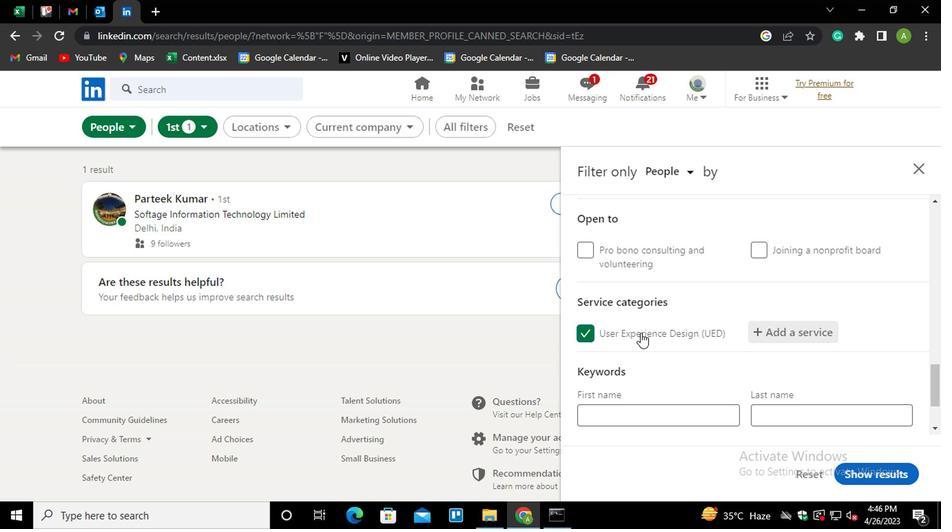 
Action: Mouse moved to (539, 354)
Screenshot: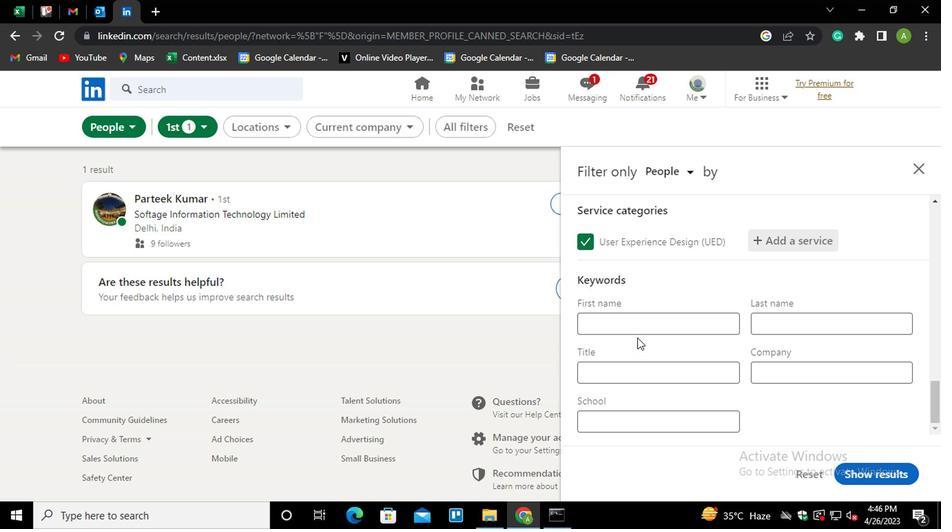 
Action: Mouse pressed left at (539, 354)
Screenshot: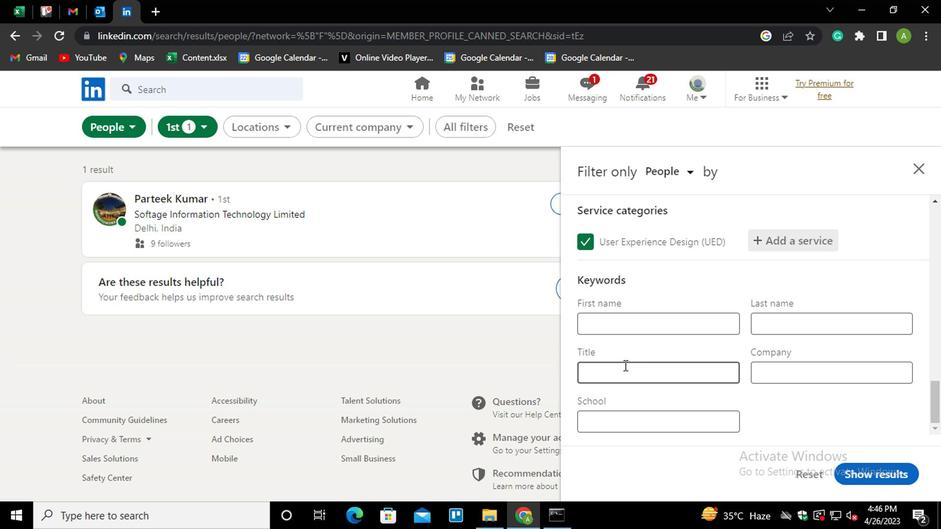 
Action: Key pressed <Key.shift>DRAFTER
Screenshot: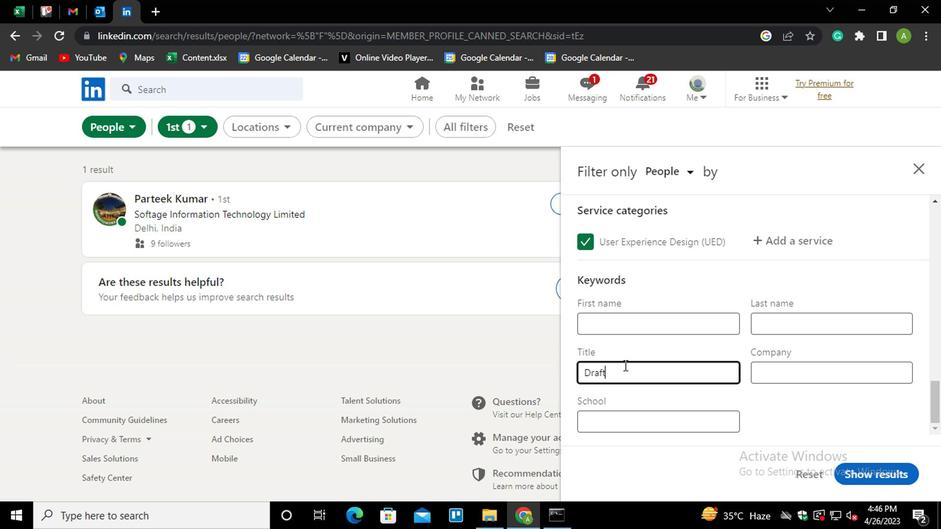 
Action: Mouse moved to (656, 389)
Screenshot: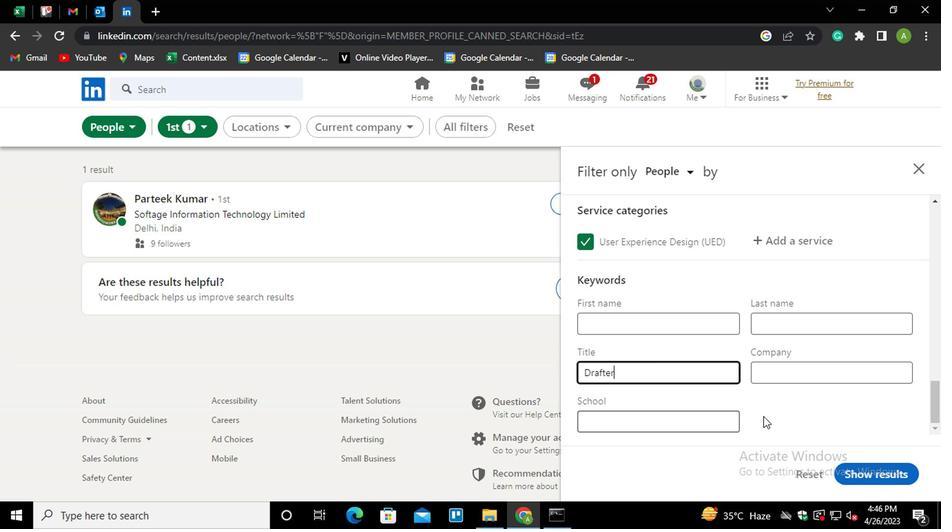 
Action: Mouse pressed left at (656, 389)
Screenshot: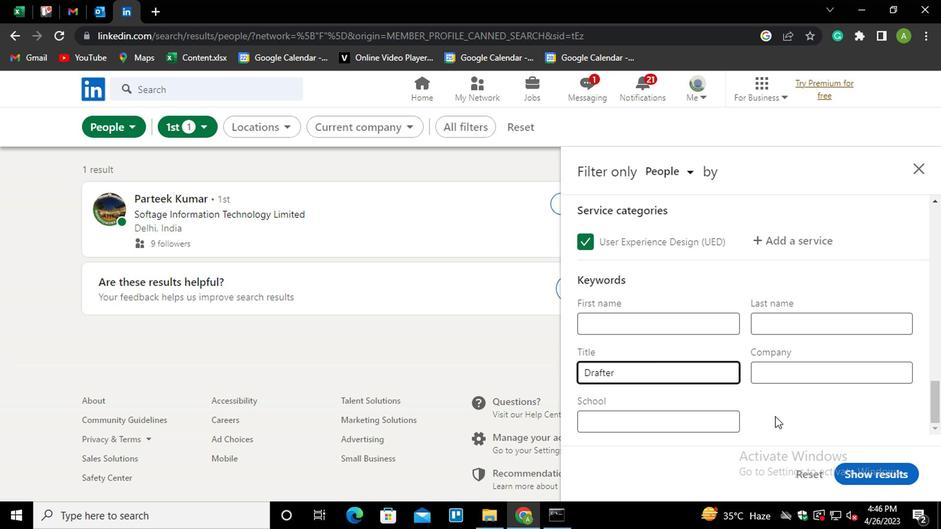 
Action: Mouse moved to (723, 432)
Screenshot: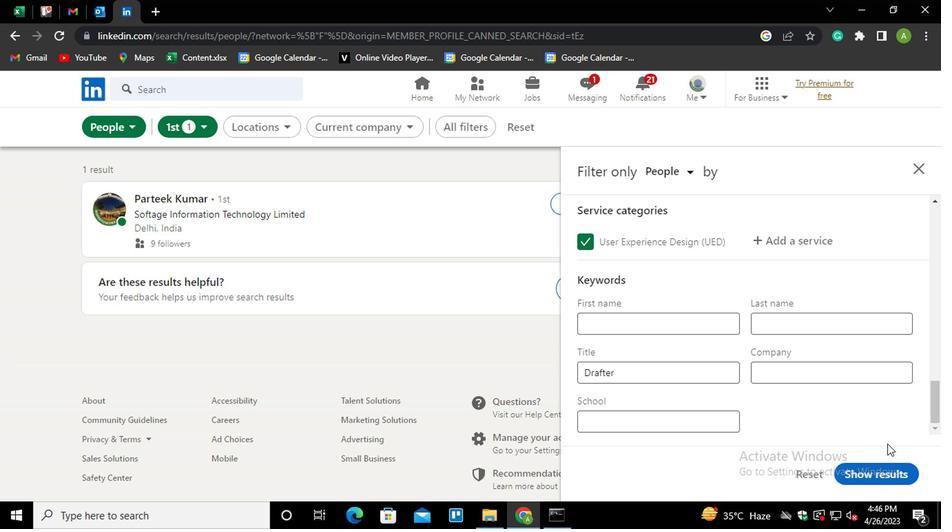 
Action: Mouse pressed left at (723, 432)
Screenshot: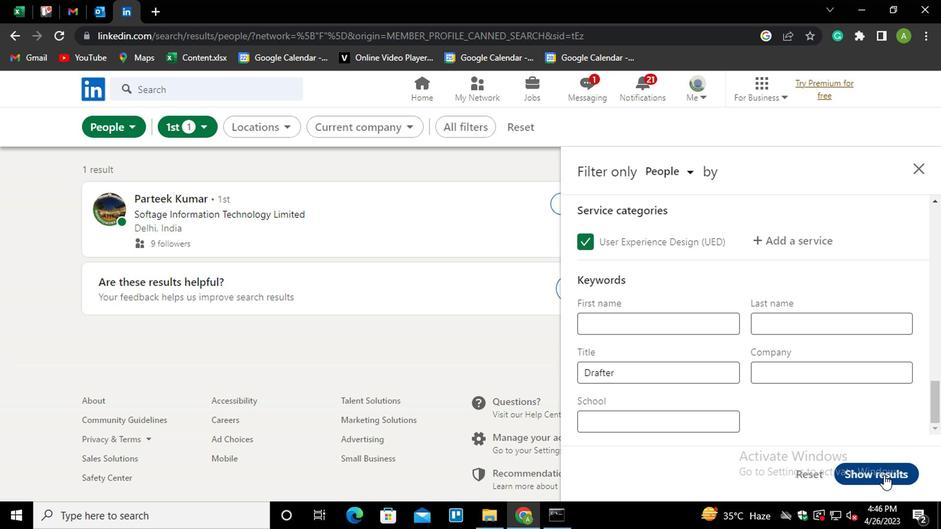 
Action: Mouse moved to (680, 382)
Screenshot: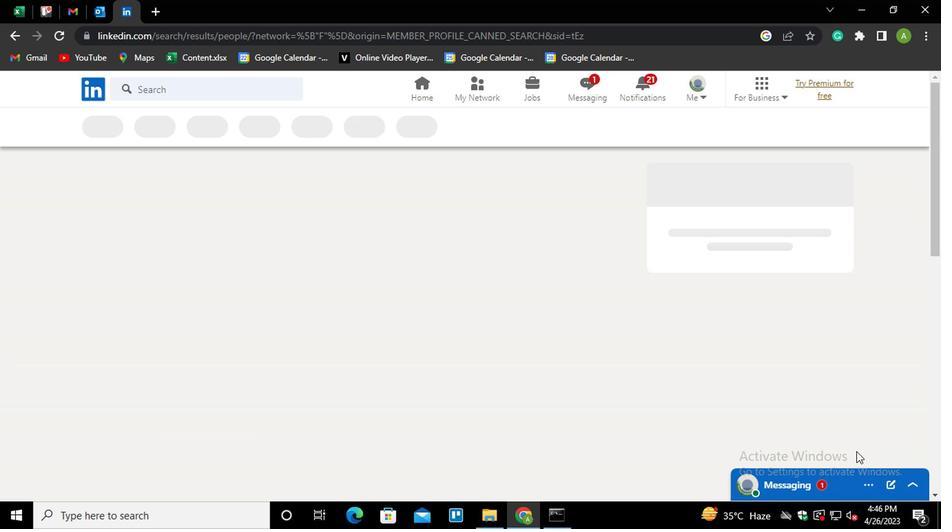 
